 Task: Look for space in Chicago Heights, United States from 8th August, 2023 to 15th August, 2023 for 9 adults in price range Rs.10000 to Rs.14000. Place can be shared room with 5 bedrooms having 9 beds and 5 bathrooms. Property type can be house, flat, guest house. Amenities needed are: wifi, TV, free parkinig on premises, gym, breakfast. Booking option can be shelf check-in. Required host language is English.
Action: Mouse moved to (412, 90)
Screenshot: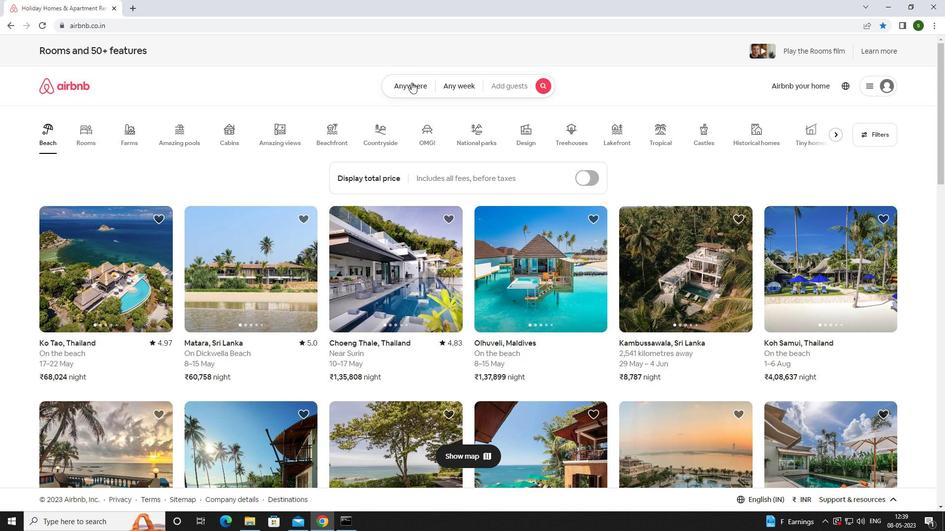 
Action: Mouse pressed left at (412, 90)
Screenshot: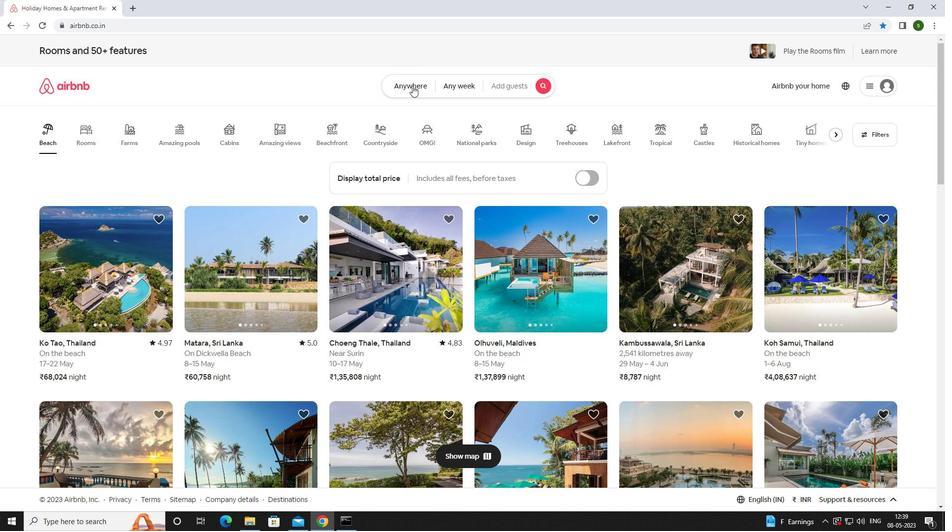 
Action: Mouse moved to (322, 124)
Screenshot: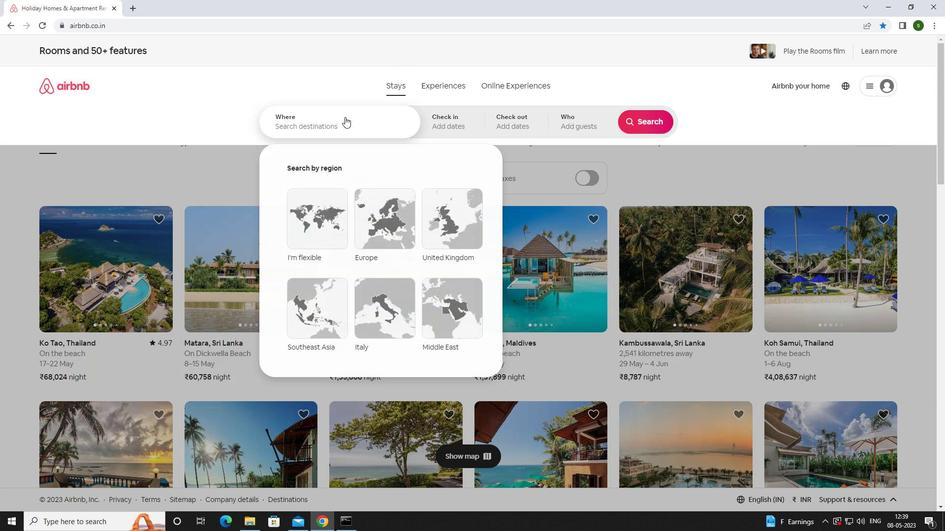 
Action: Mouse pressed left at (322, 124)
Screenshot: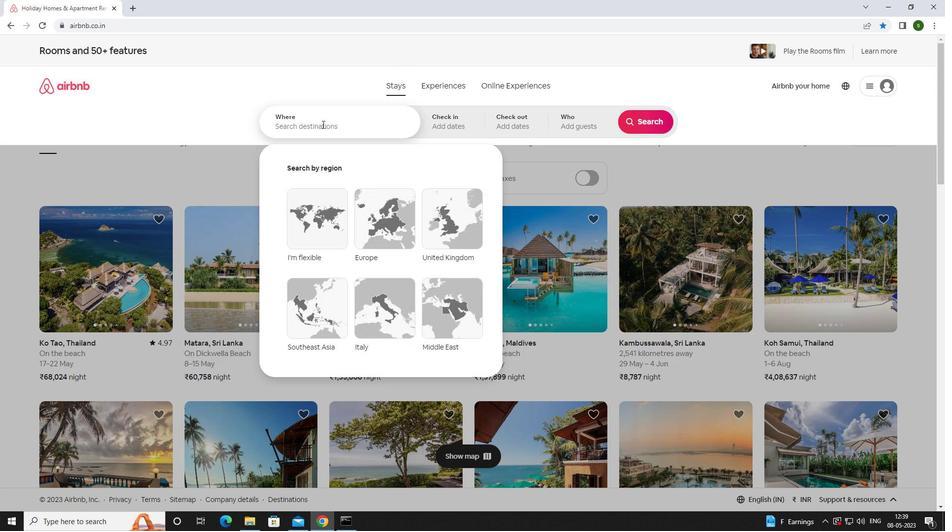 
Action: Key pressed <Key.caps_lock>c<Key.caps_lock>hicago<Key.space><Key.caps_lock>h<Key.caps_lock>eights,<Key.space><Key.caps_lock>u<Key.caps_lock>nited<Key.space><Key.caps_lock>s<Key.caps_lock>tates<Key.enter>
Screenshot: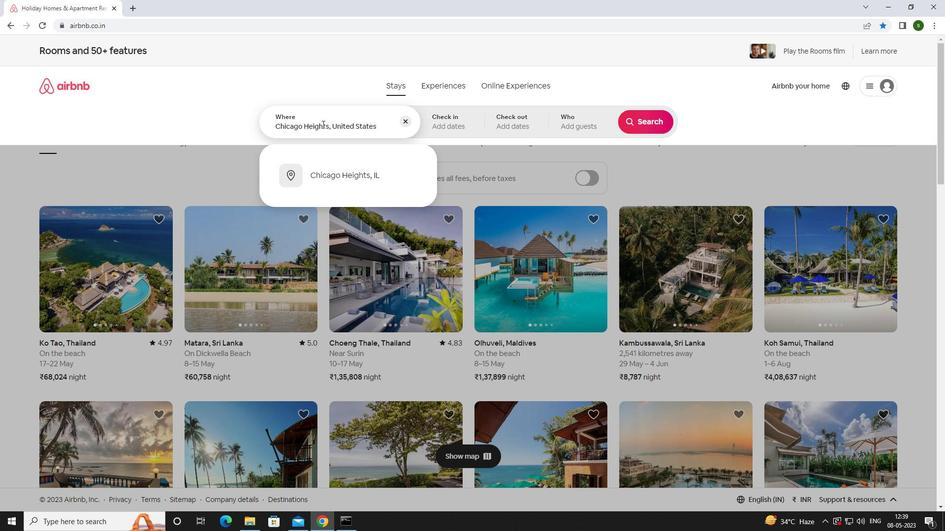 
Action: Mouse moved to (639, 199)
Screenshot: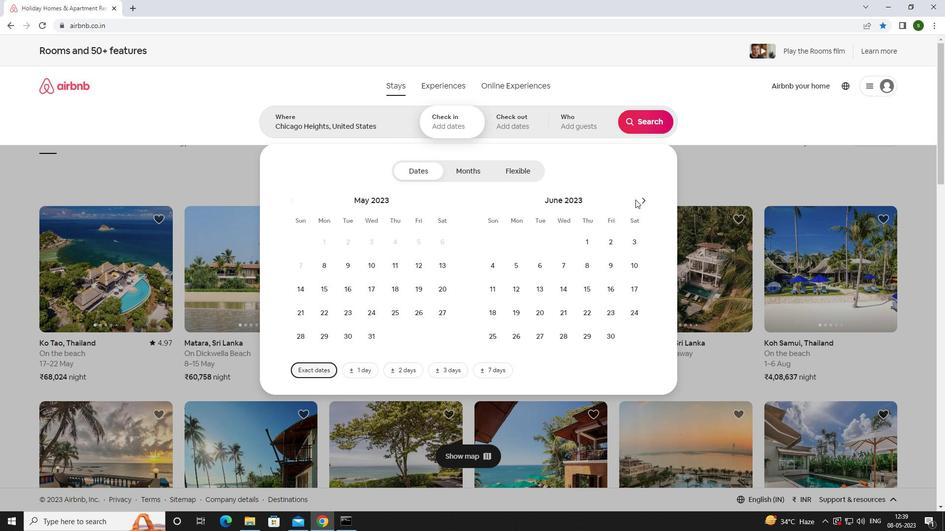 
Action: Mouse pressed left at (639, 199)
Screenshot: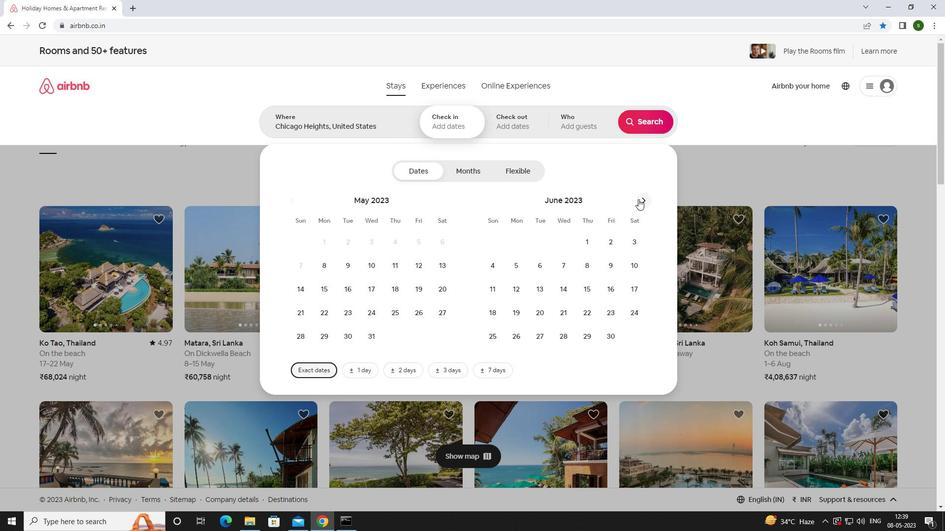 
Action: Mouse pressed left at (639, 199)
Screenshot: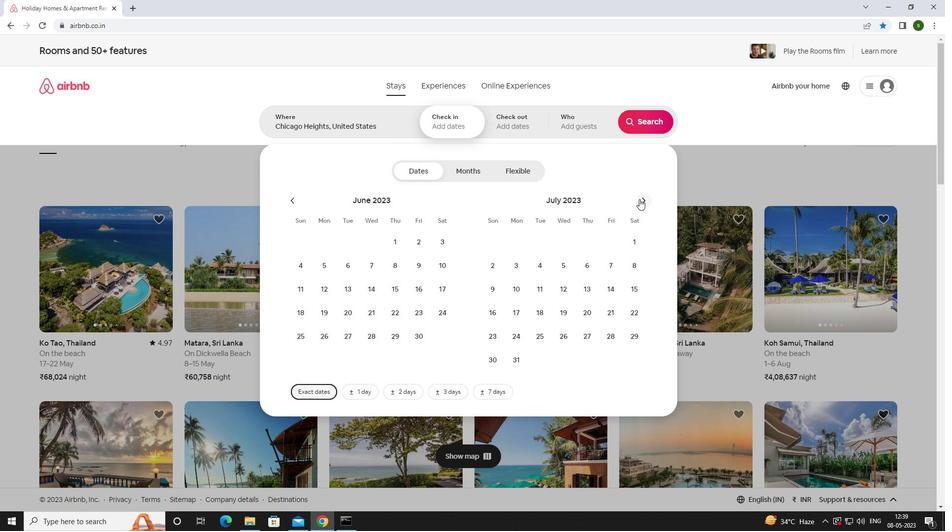 
Action: Mouse moved to (545, 265)
Screenshot: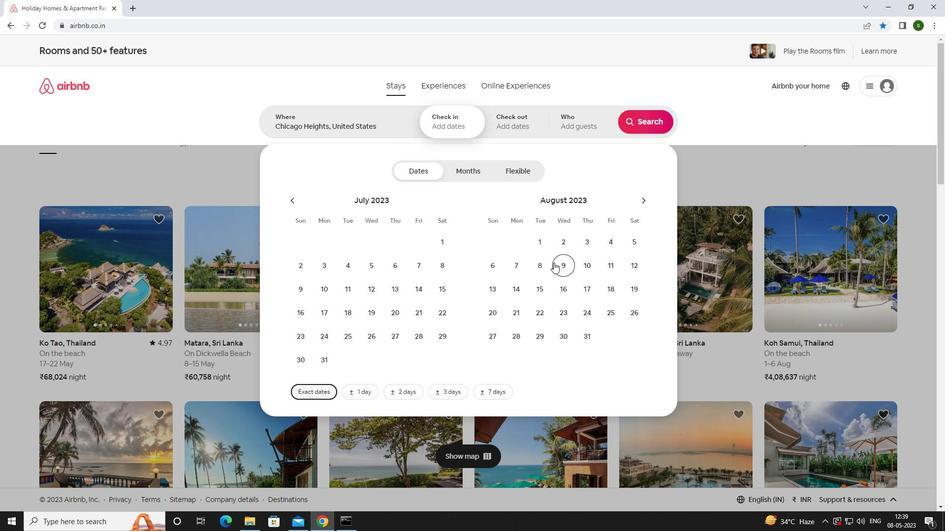 
Action: Mouse pressed left at (545, 265)
Screenshot: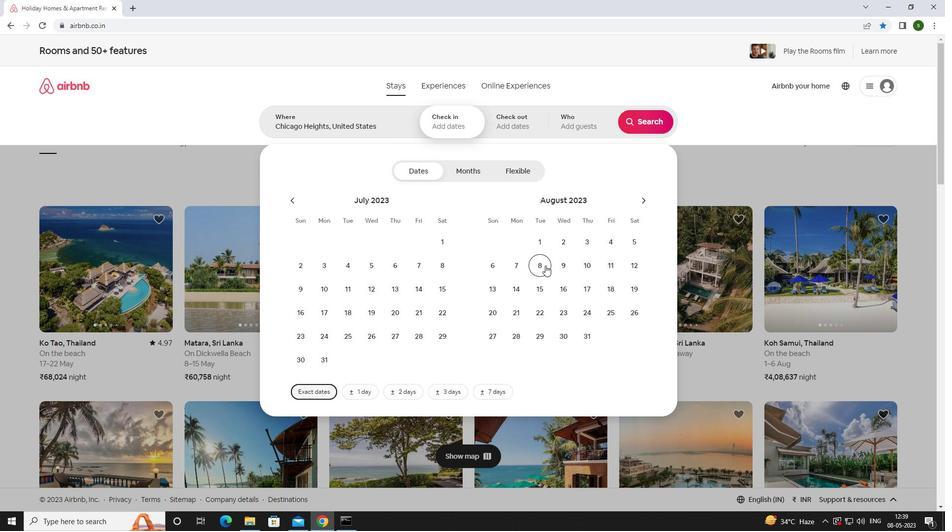 
Action: Mouse moved to (545, 284)
Screenshot: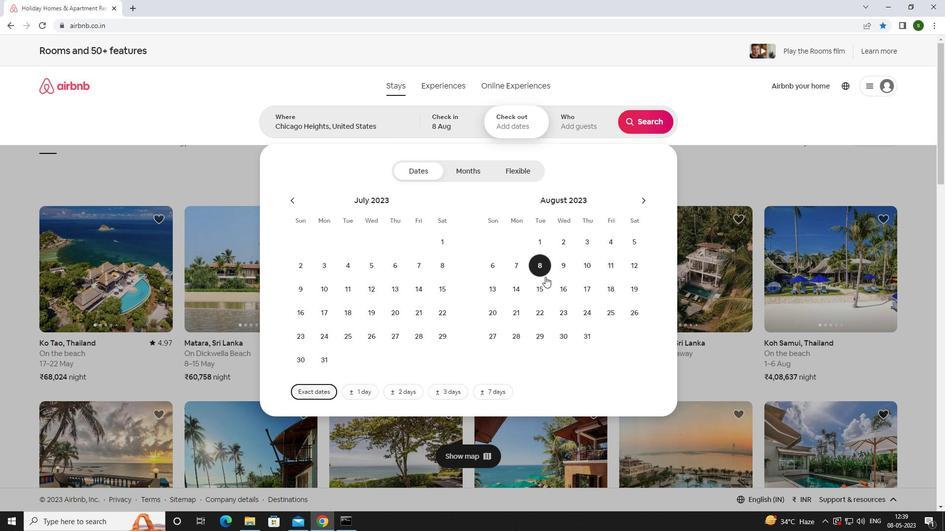 
Action: Mouse pressed left at (545, 284)
Screenshot: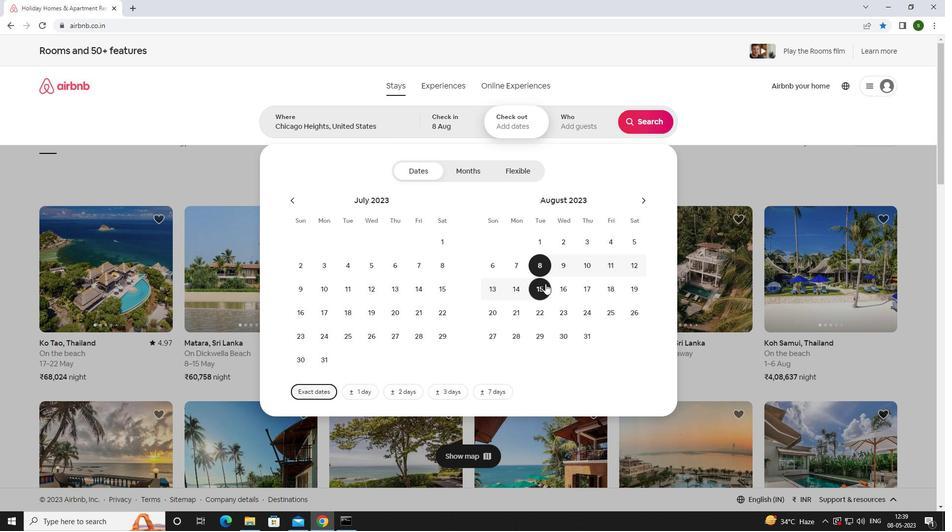 
Action: Mouse moved to (574, 124)
Screenshot: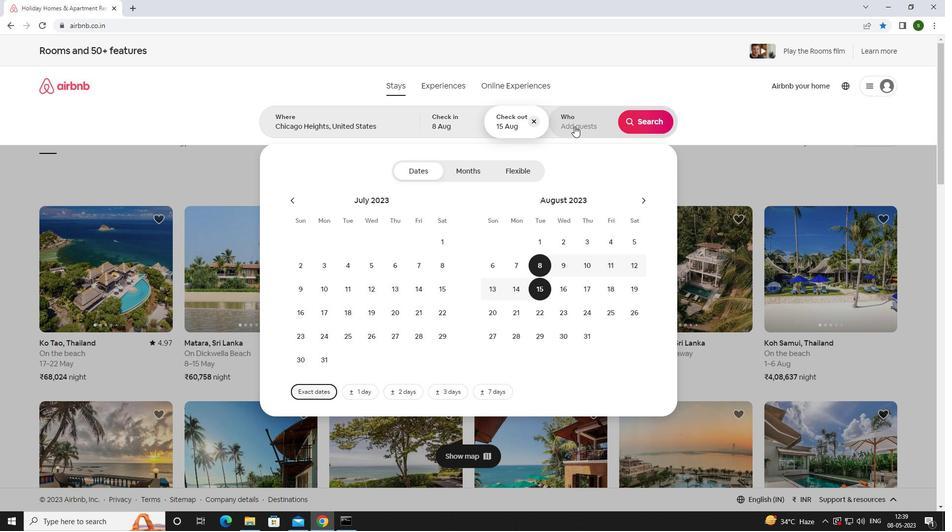 
Action: Mouse pressed left at (574, 124)
Screenshot: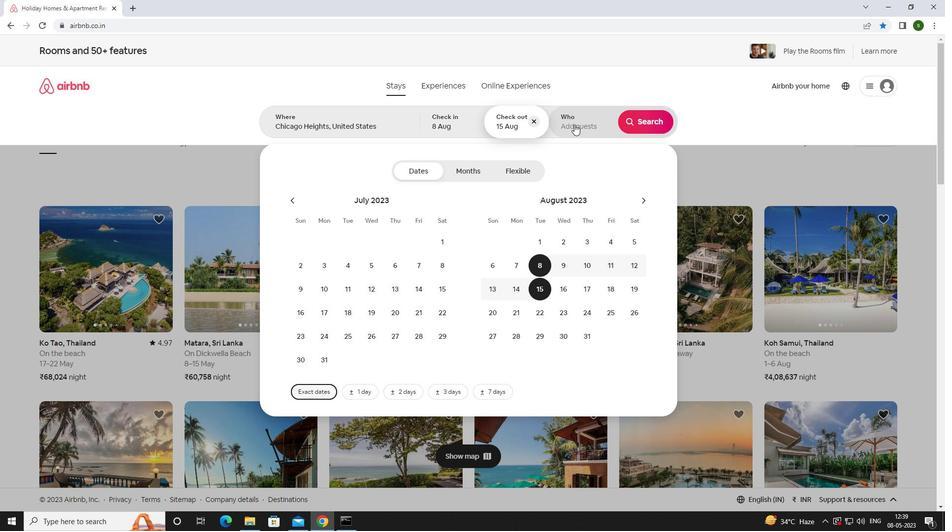
Action: Mouse moved to (648, 174)
Screenshot: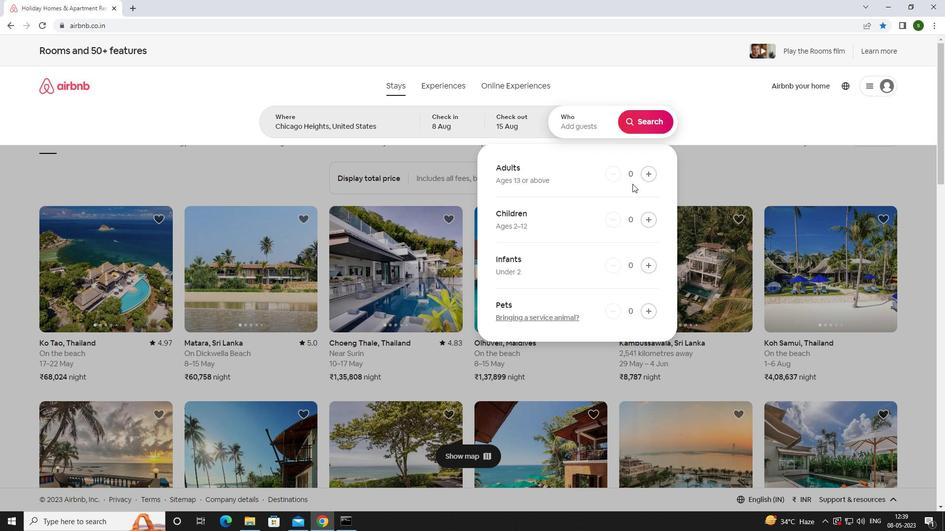 
Action: Mouse pressed left at (648, 174)
Screenshot: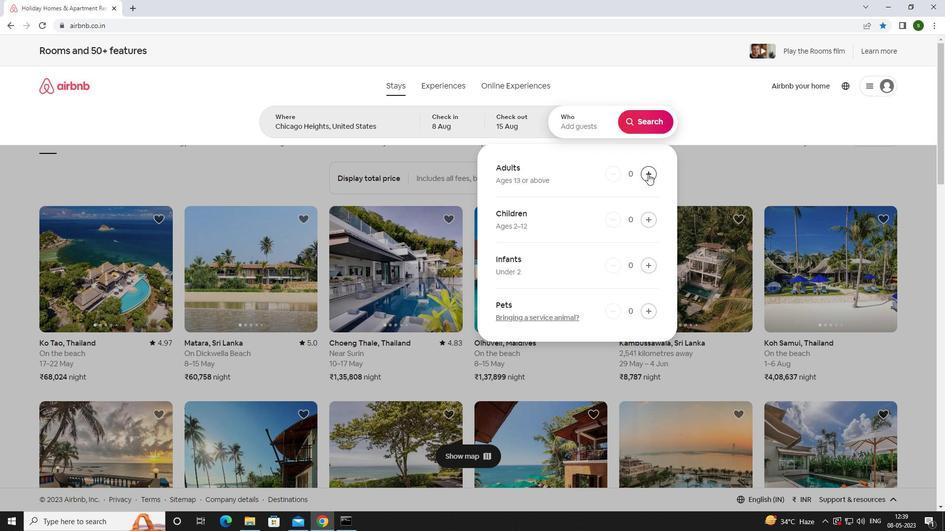 
Action: Mouse pressed left at (648, 174)
Screenshot: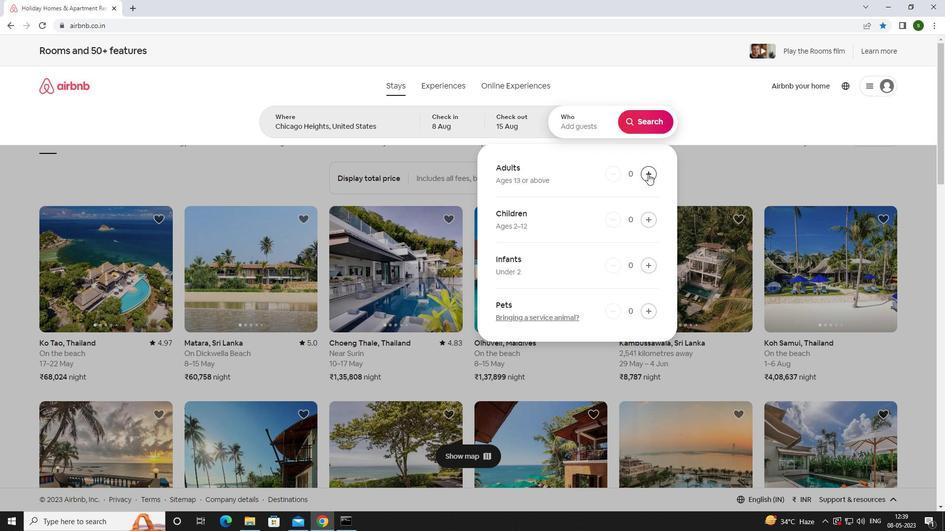 
Action: Mouse pressed left at (648, 174)
Screenshot: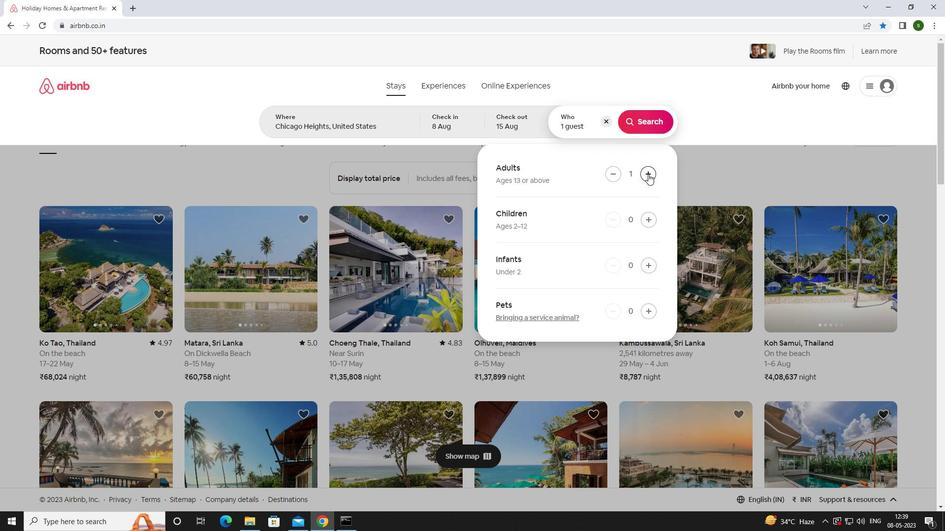 
Action: Mouse pressed left at (648, 174)
Screenshot: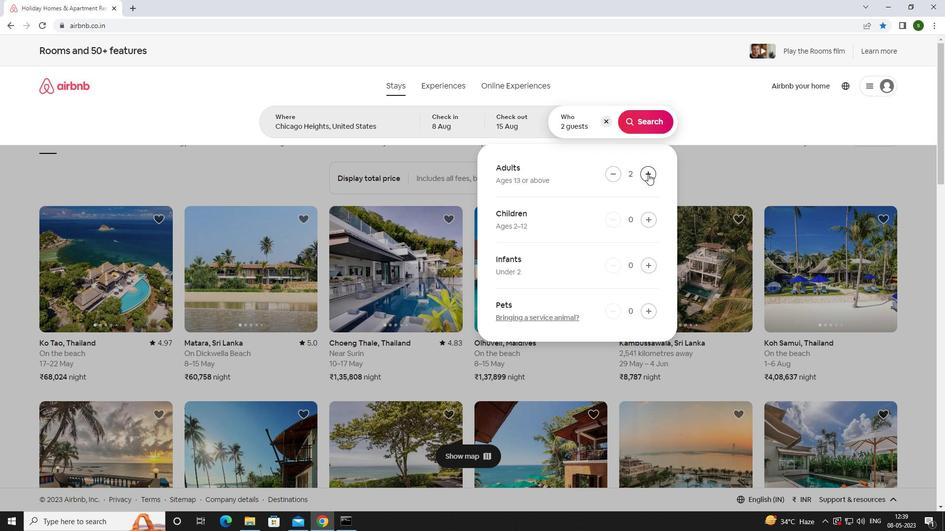 
Action: Mouse pressed left at (648, 174)
Screenshot: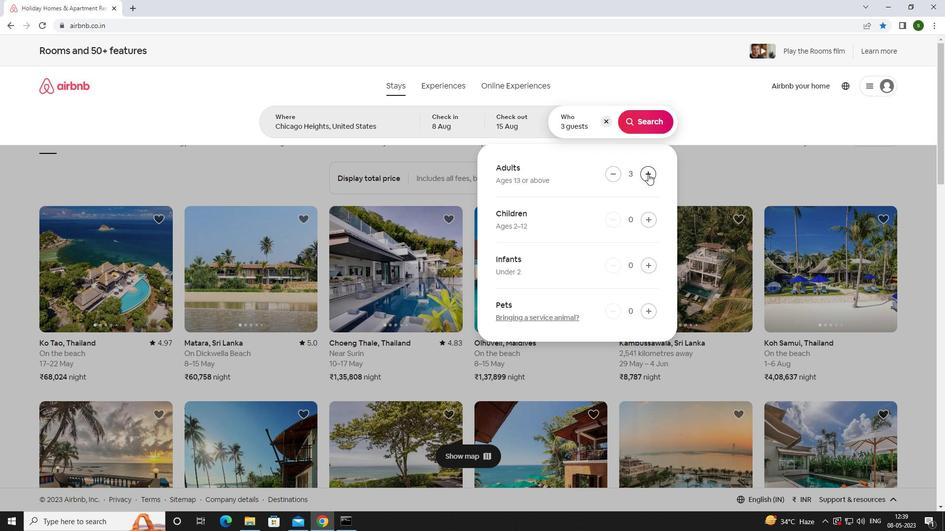 
Action: Mouse pressed left at (648, 174)
Screenshot: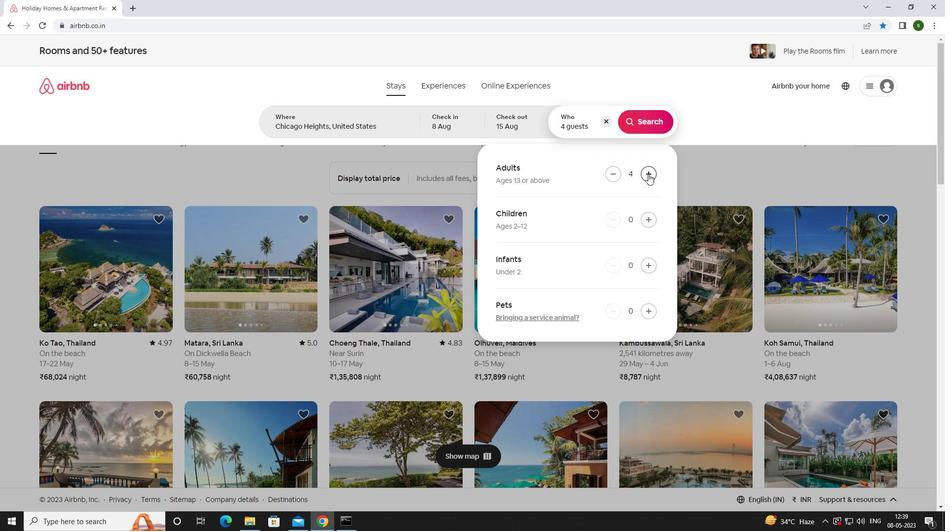 
Action: Mouse pressed left at (648, 174)
Screenshot: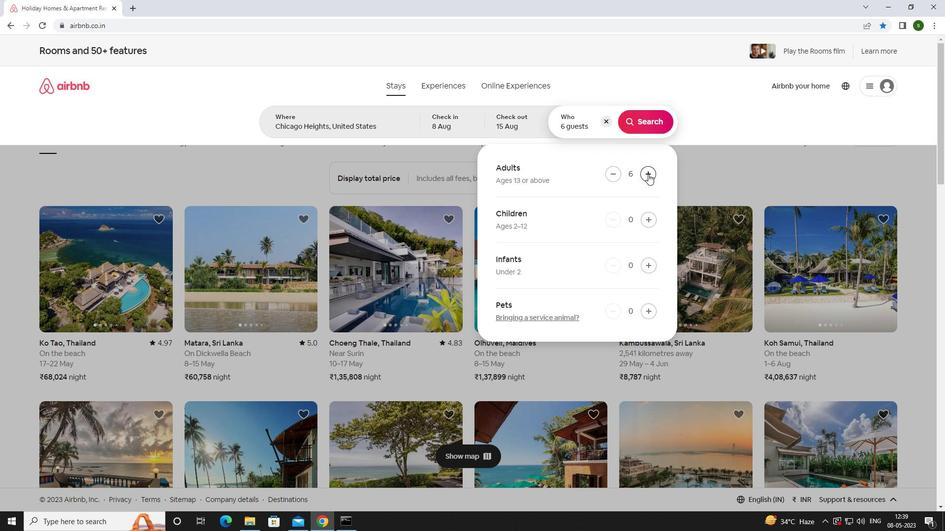 
Action: Mouse pressed left at (648, 174)
Screenshot: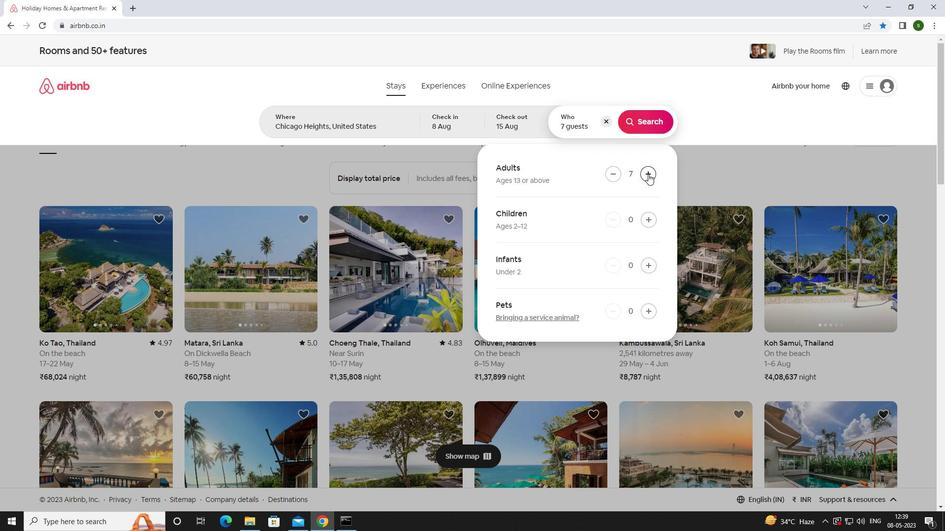 
Action: Mouse pressed left at (648, 174)
Screenshot: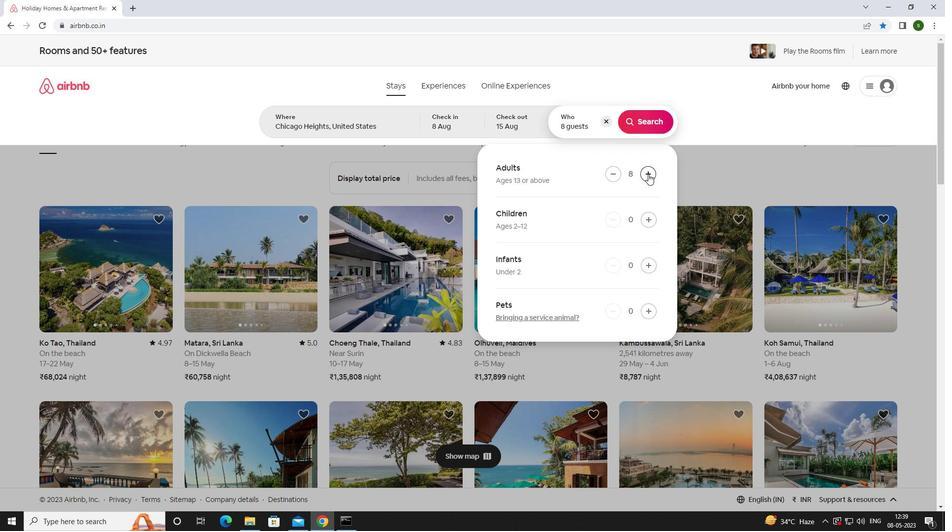 
Action: Mouse moved to (645, 125)
Screenshot: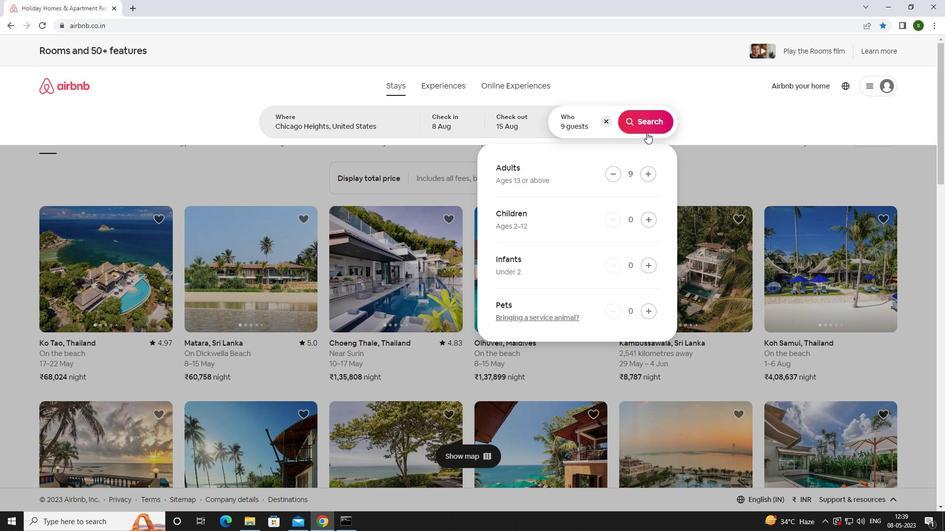 
Action: Mouse pressed left at (645, 125)
Screenshot: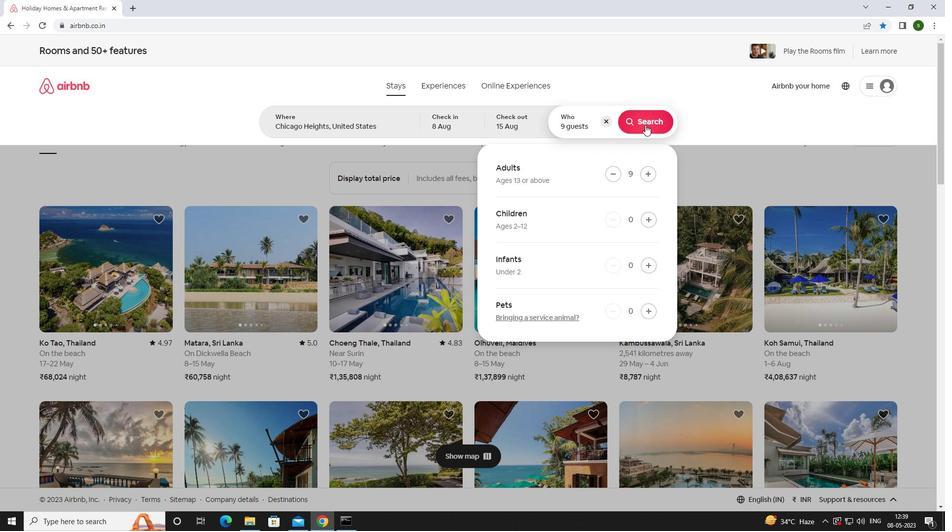 
Action: Mouse moved to (894, 100)
Screenshot: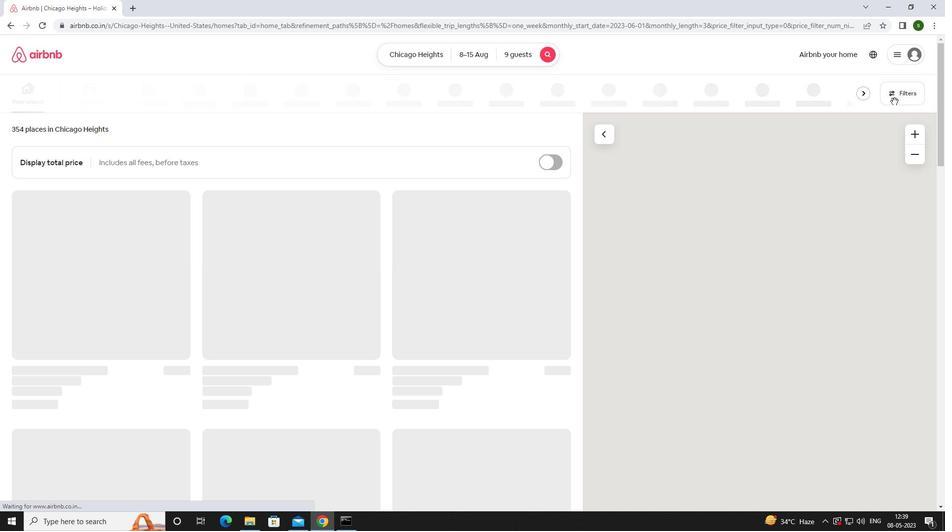 
Action: Mouse pressed left at (894, 100)
Screenshot: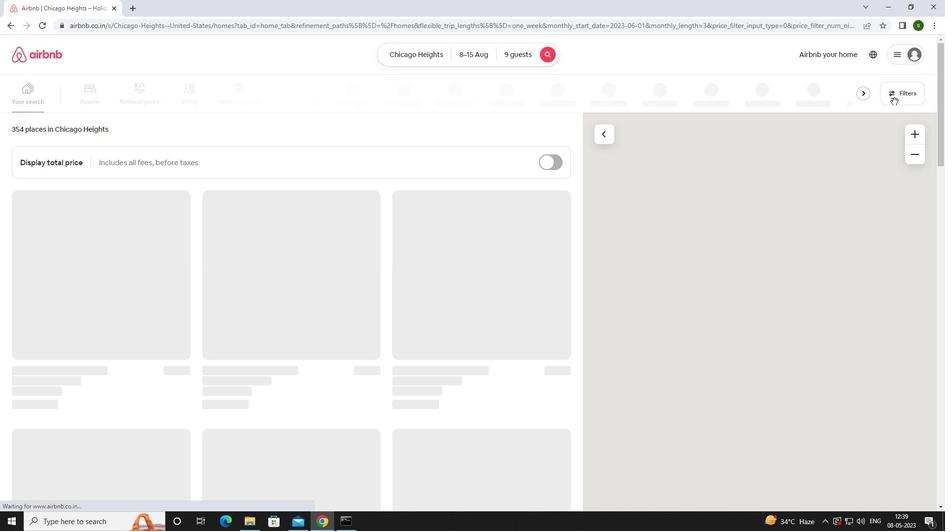 
Action: Mouse moved to (399, 333)
Screenshot: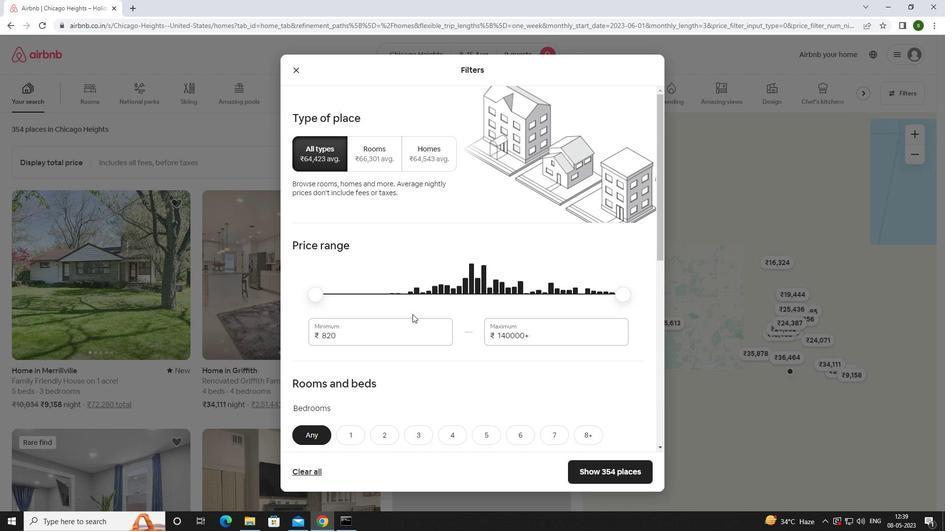 
Action: Mouse pressed left at (399, 333)
Screenshot: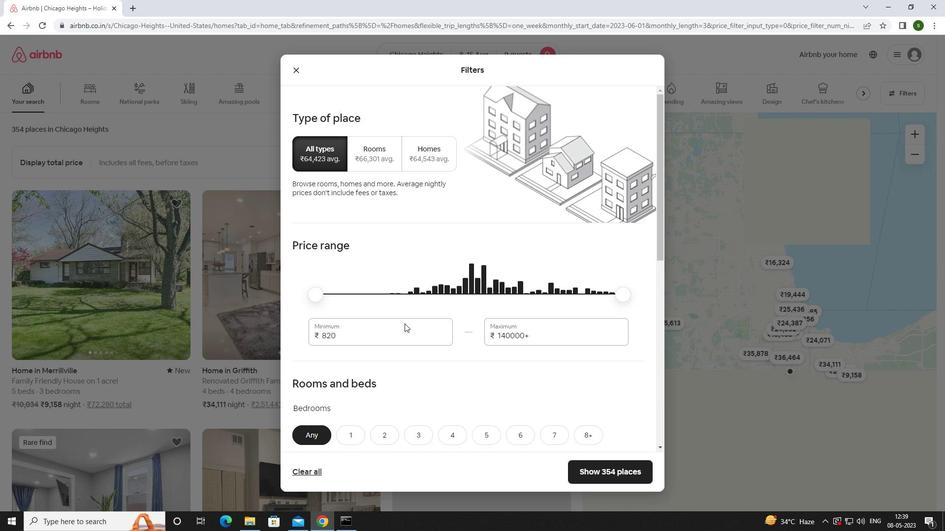 
Action: Key pressed <Key.backspace><Key.backspace><Key.backspace><Key.backspace>10000
Screenshot: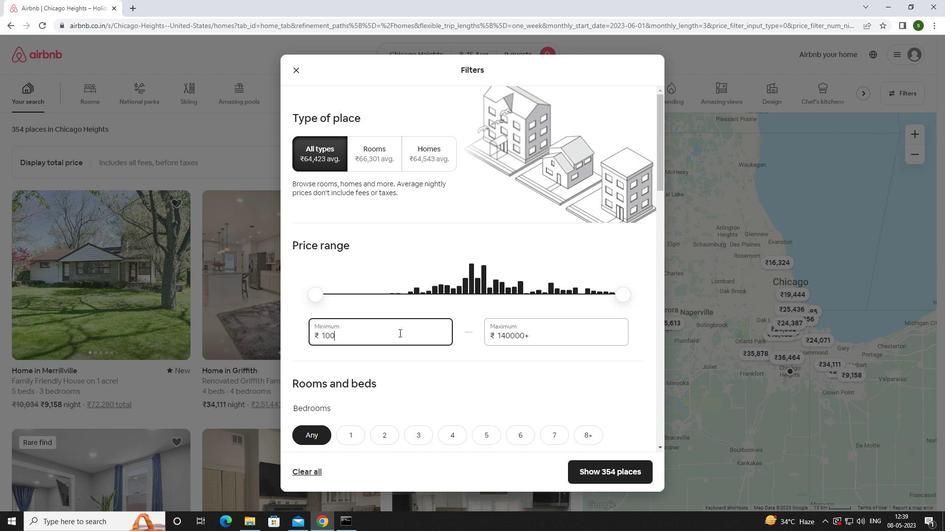 
Action: Mouse moved to (547, 340)
Screenshot: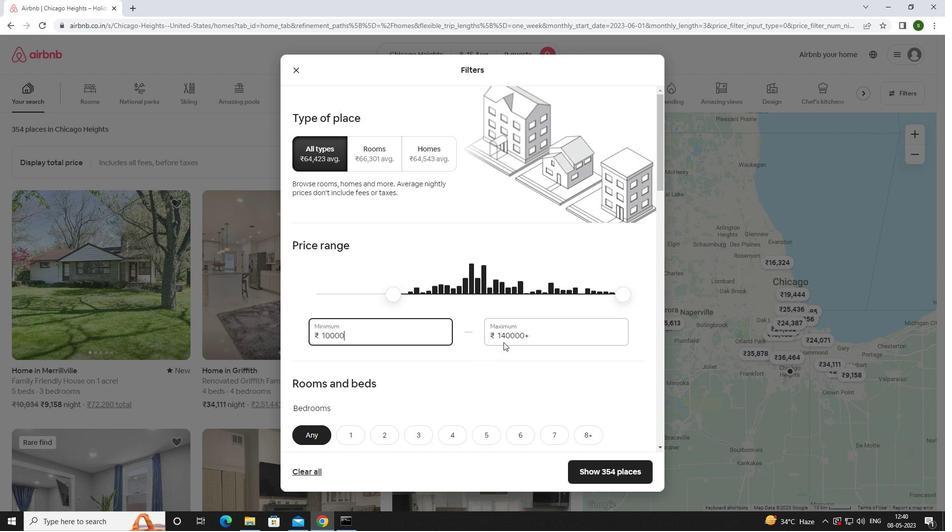 
Action: Mouse pressed left at (547, 340)
Screenshot: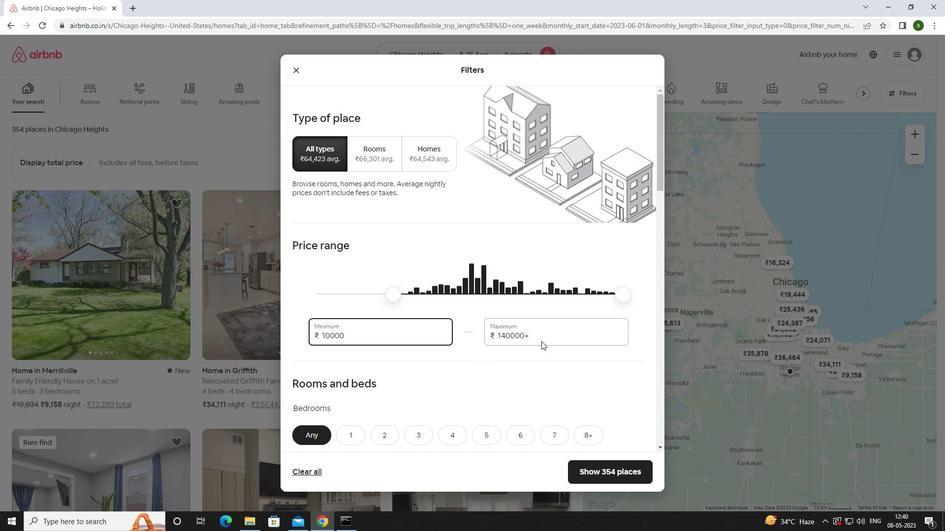 
Action: Key pressed <Key.backspace><Key.backspace><Key.backspace><Key.backspace><Key.backspace><Key.backspace><Key.backspace><Key.backspace><Key.backspace><Key.backspace><Key.backspace>14000
Screenshot: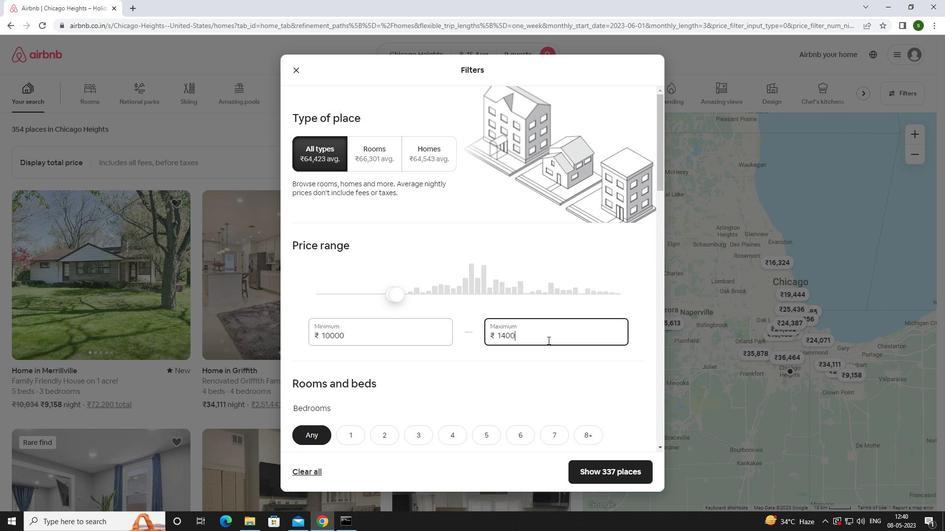 
Action: Mouse moved to (425, 330)
Screenshot: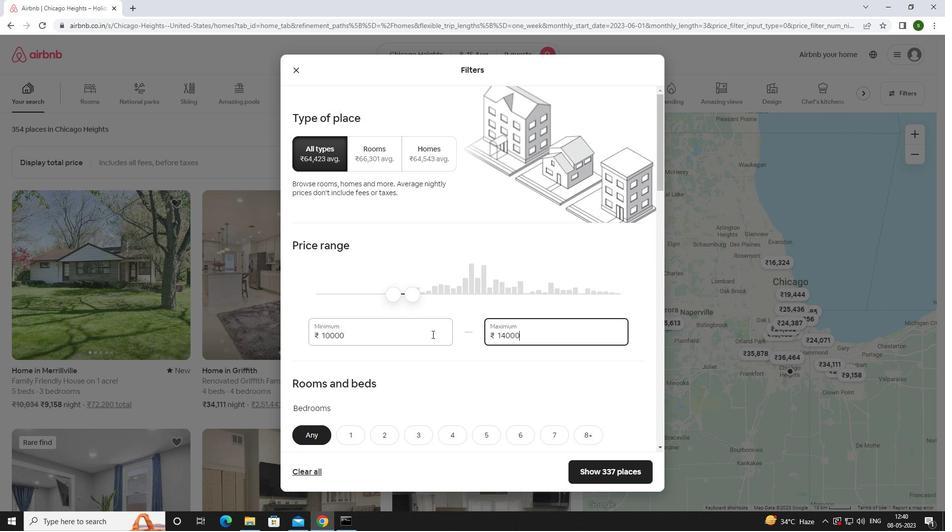 
Action: Mouse scrolled (425, 329) with delta (0, 0)
Screenshot: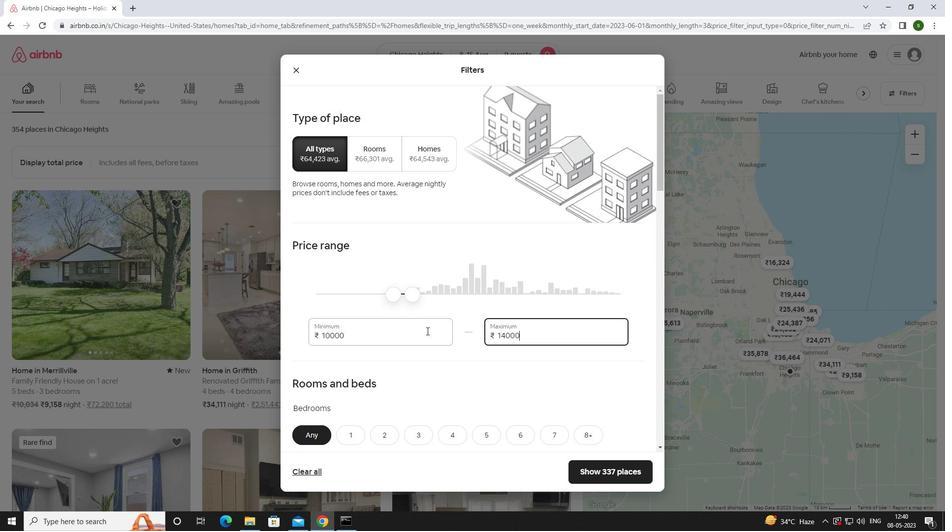
Action: Mouse scrolled (425, 329) with delta (0, 0)
Screenshot: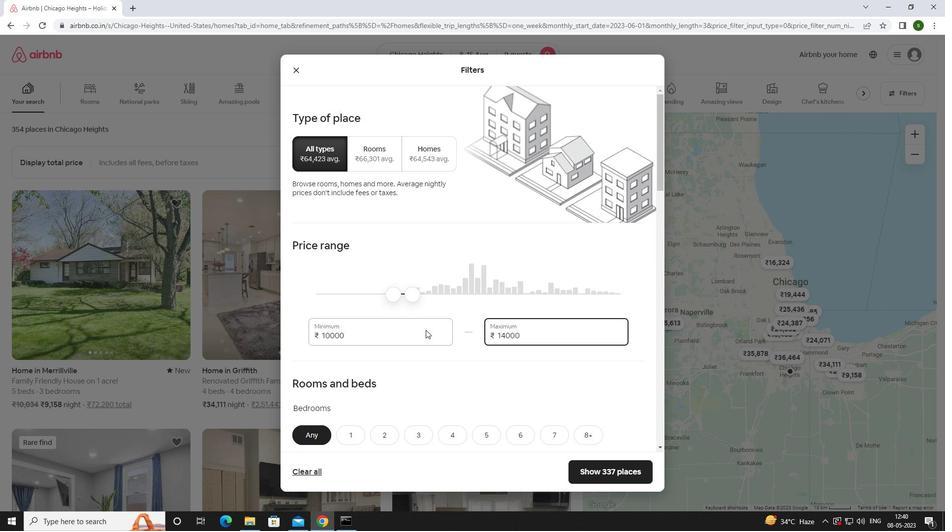 
Action: Mouse scrolled (425, 329) with delta (0, 0)
Screenshot: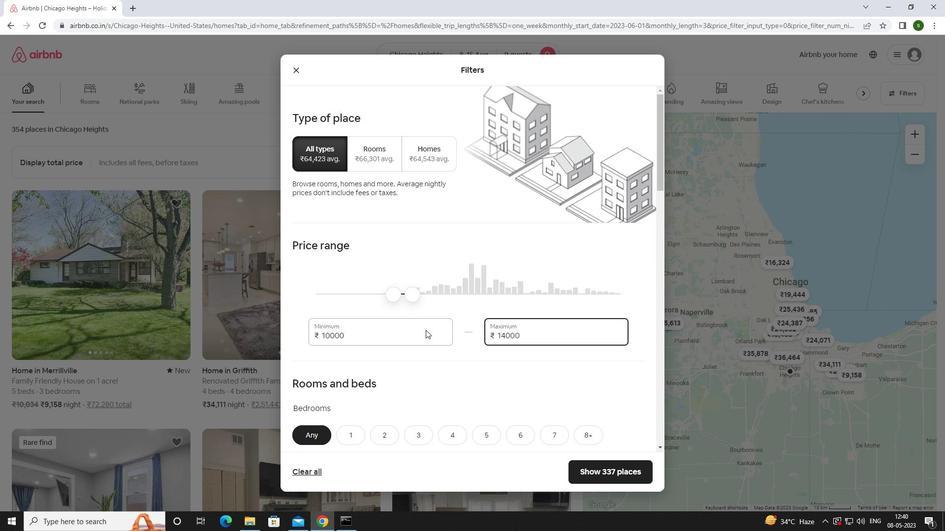 
Action: Mouse scrolled (425, 329) with delta (0, 0)
Screenshot: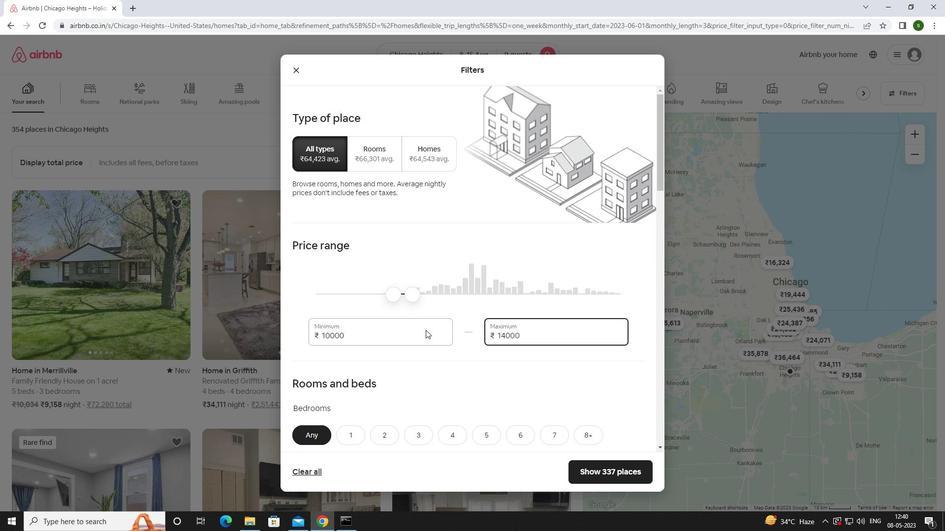 
Action: Mouse moved to (479, 243)
Screenshot: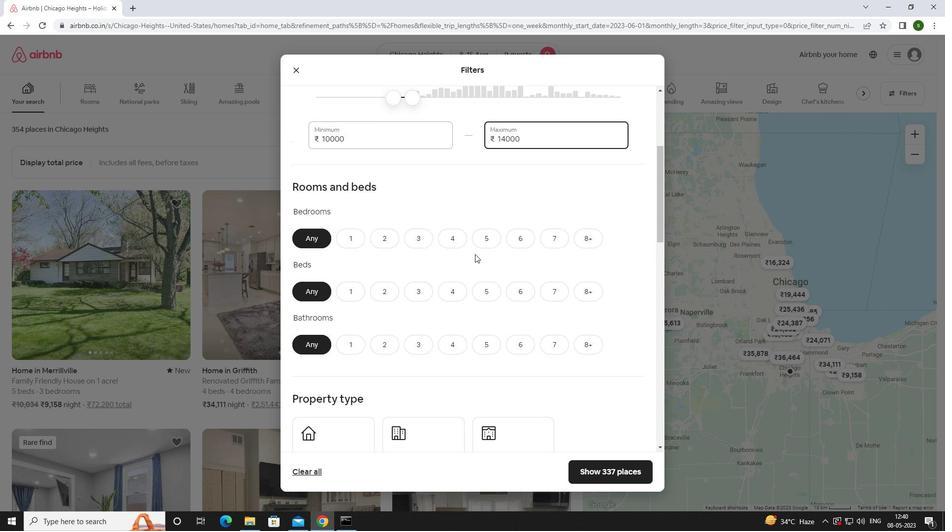 
Action: Mouse pressed left at (479, 243)
Screenshot: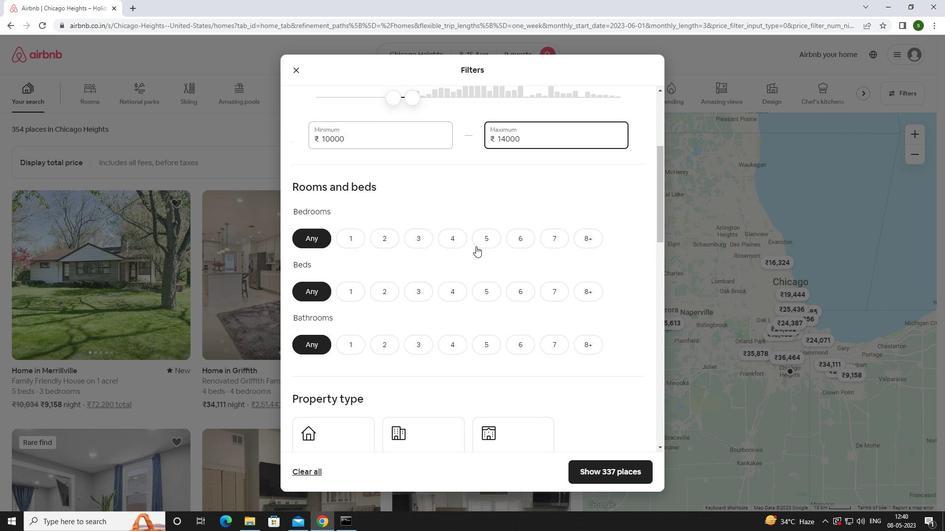 
Action: Mouse moved to (585, 283)
Screenshot: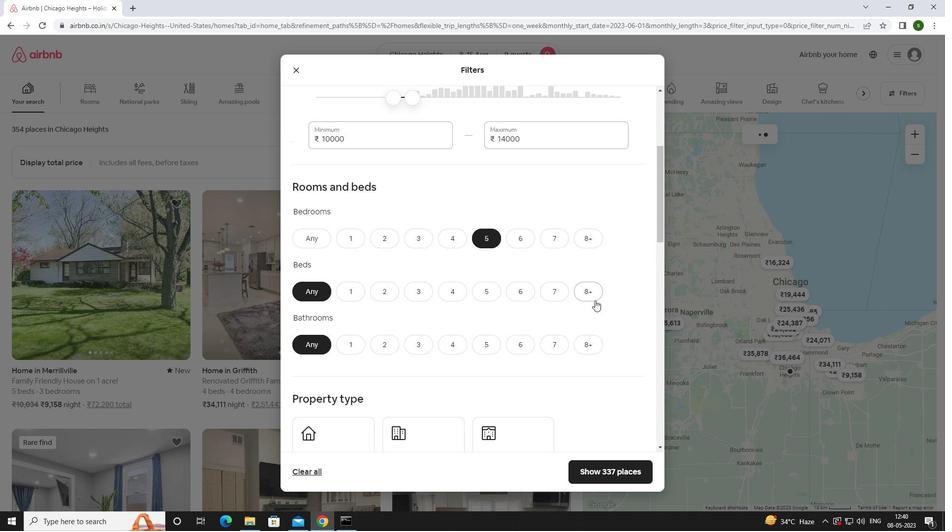 
Action: Mouse pressed left at (585, 283)
Screenshot: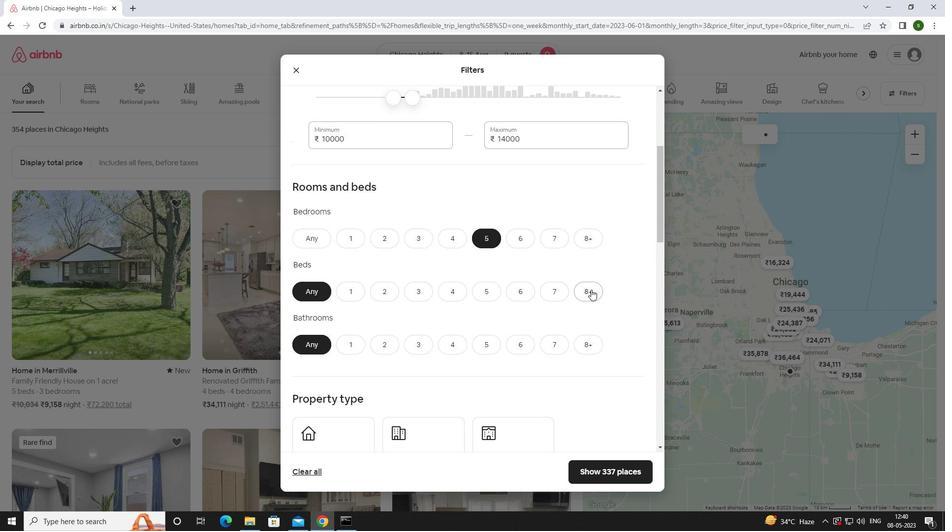 
Action: Mouse moved to (483, 341)
Screenshot: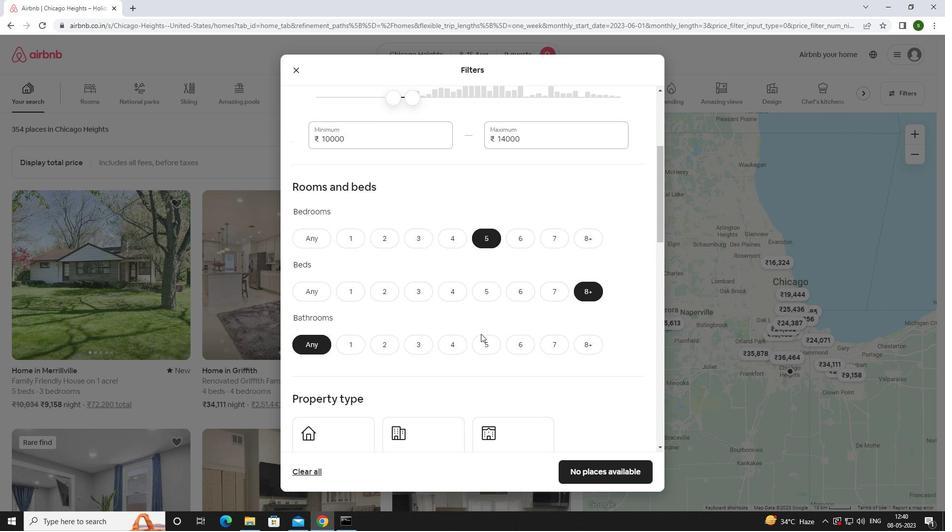 
Action: Mouse pressed left at (483, 341)
Screenshot: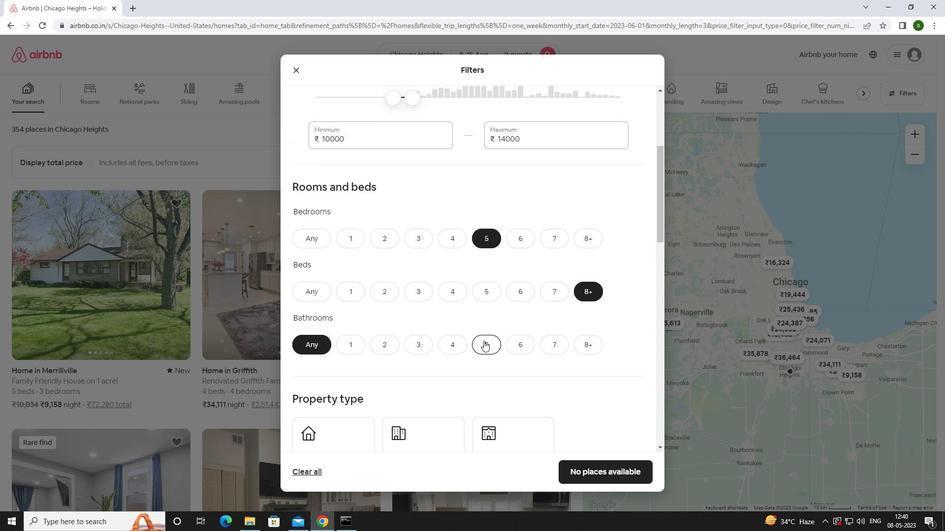 
Action: Mouse moved to (483, 341)
Screenshot: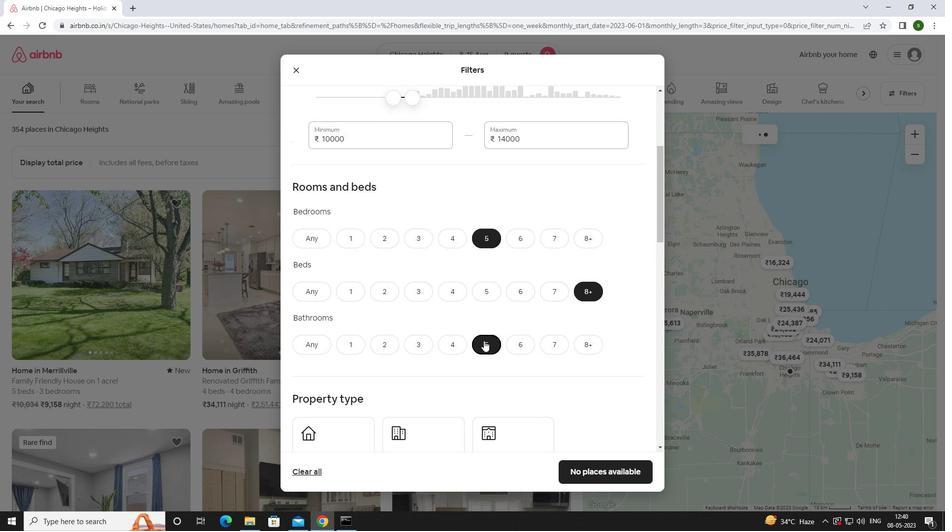 
Action: Mouse scrolled (483, 340) with delta (0, 0)
Screenshot: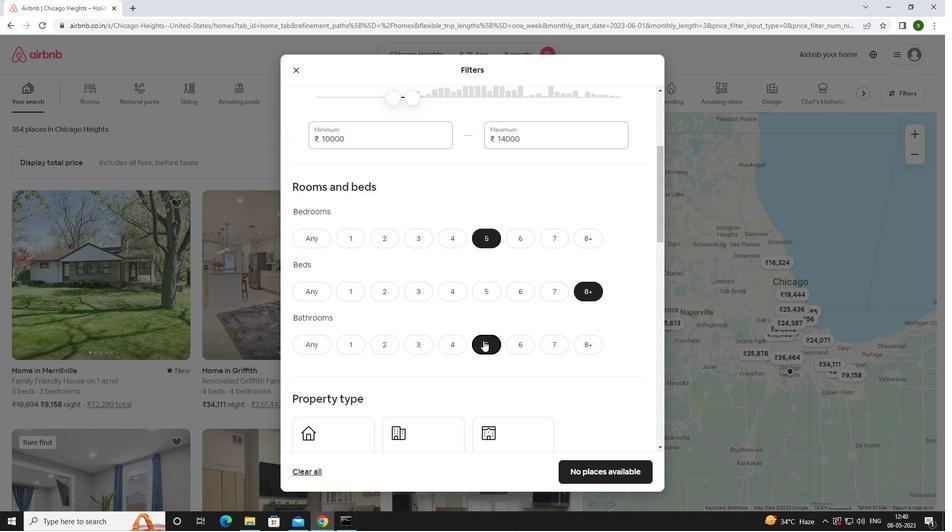 
Action: Mouse scrolled (483, 340) with delta (0, 0)
Screenshot: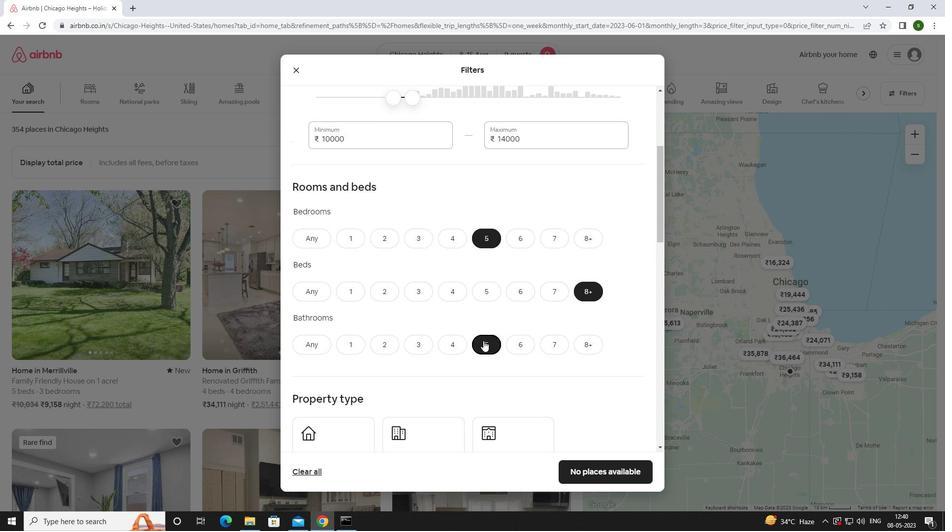 
Action: Mouse scrolled (483, 340) with delta (0, 0)
Screenshot: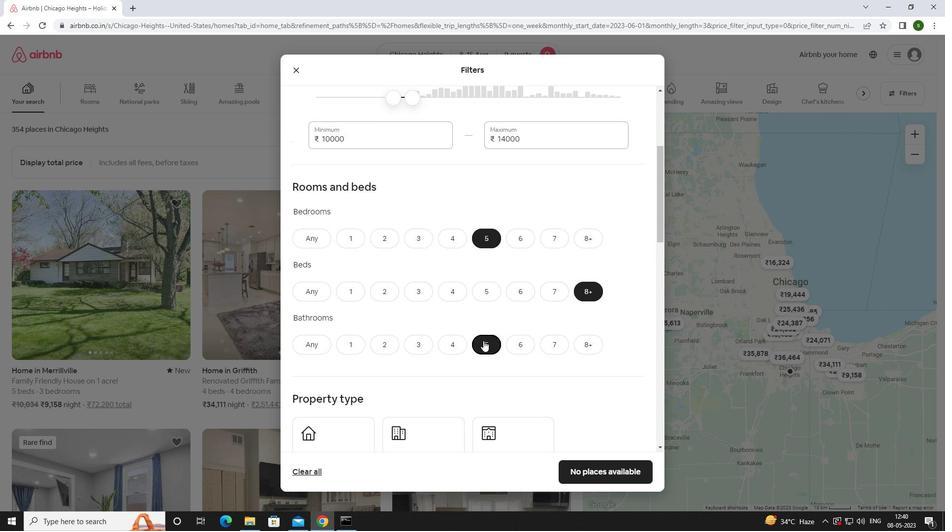 
Action: Mouse moved to (327, 318)
Screenshot: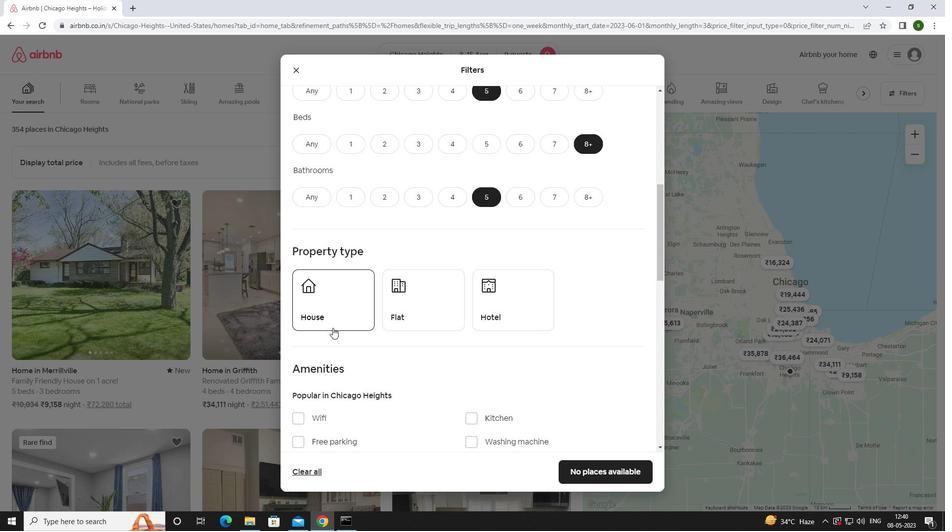 
Action: Mouse pressed left at (327, 318)
Screenshot: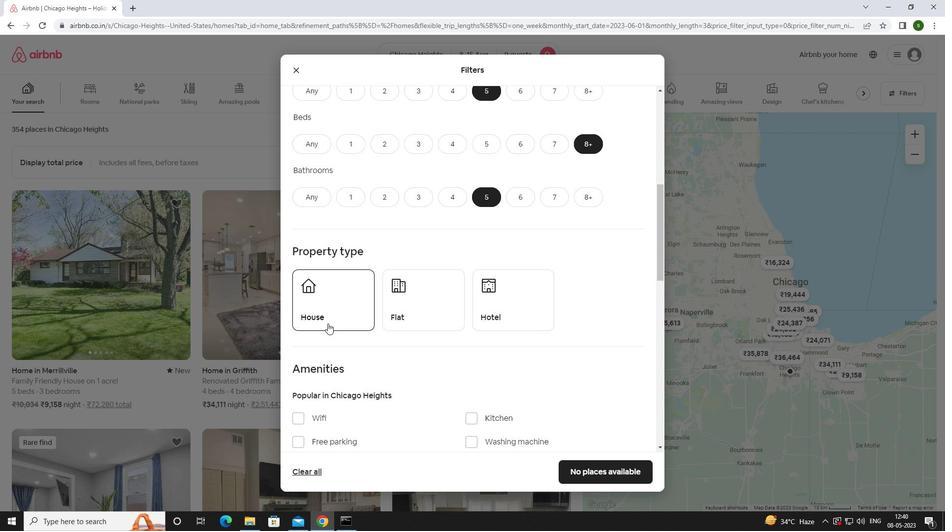 
Action: Mouse moved to (420, 312)
Screenshot: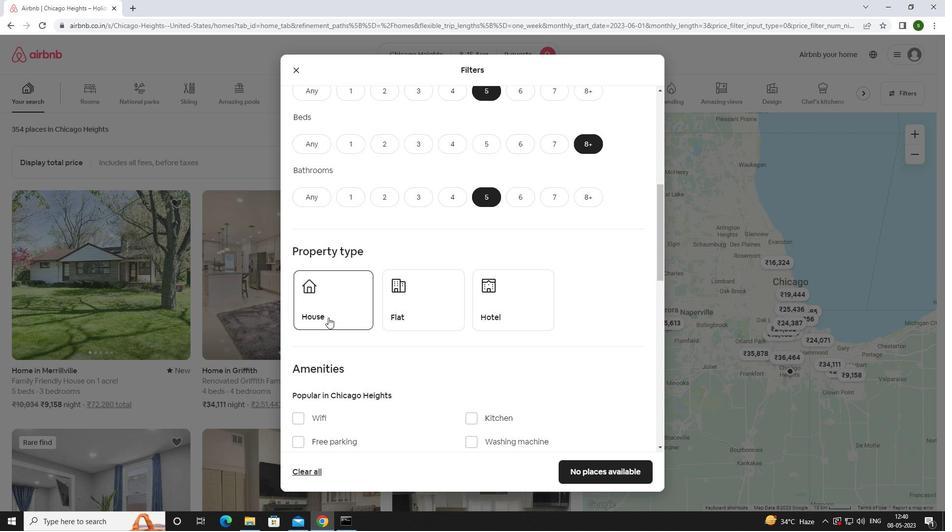 
Action: Mouse pressed left at (420, 312)
Screenshot: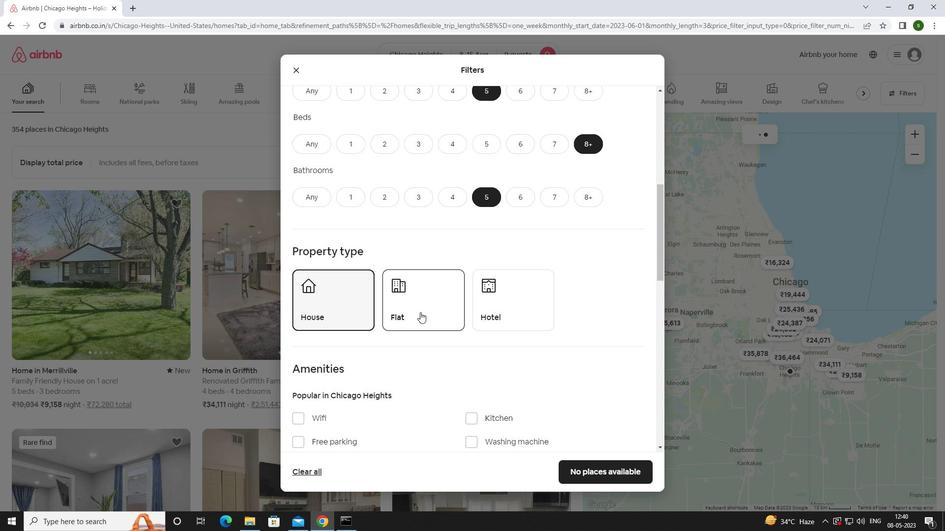 
Action: Mouse scrolled (420, 312) with delta (0, 0)
Screenshot: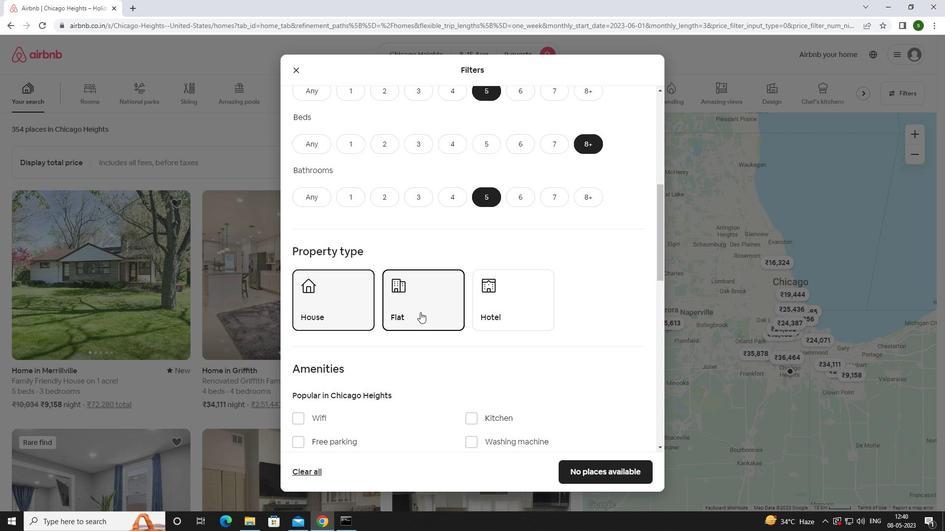 
Action: Mouse scrolled (420, 312) with delta (0, 0)
Screenshot: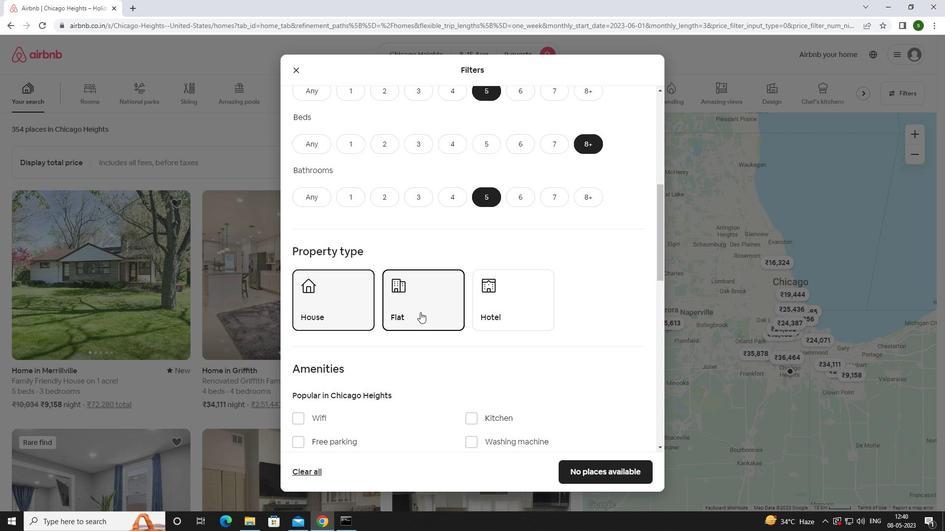 
Action: Mouse moved to (316, 322)
Screenshot: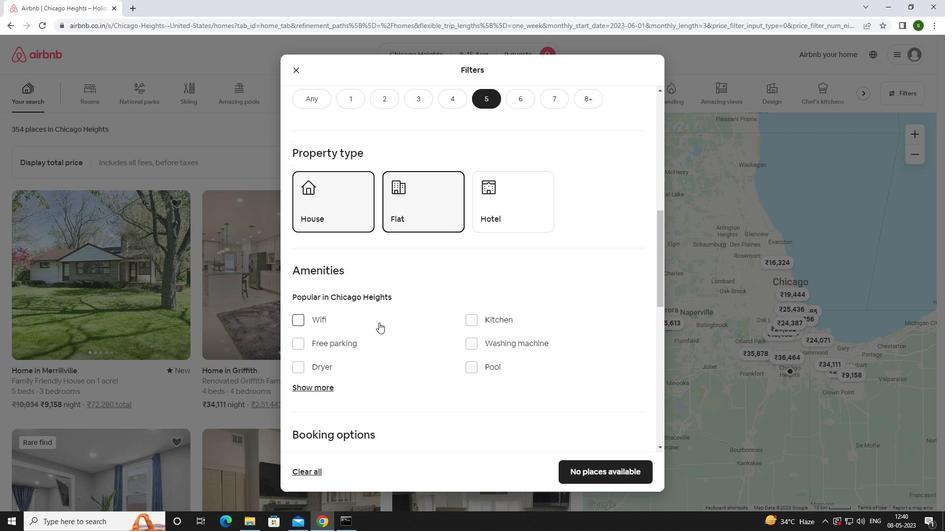 
Action: Mouse pressed left at (316, 322)
Screenshot: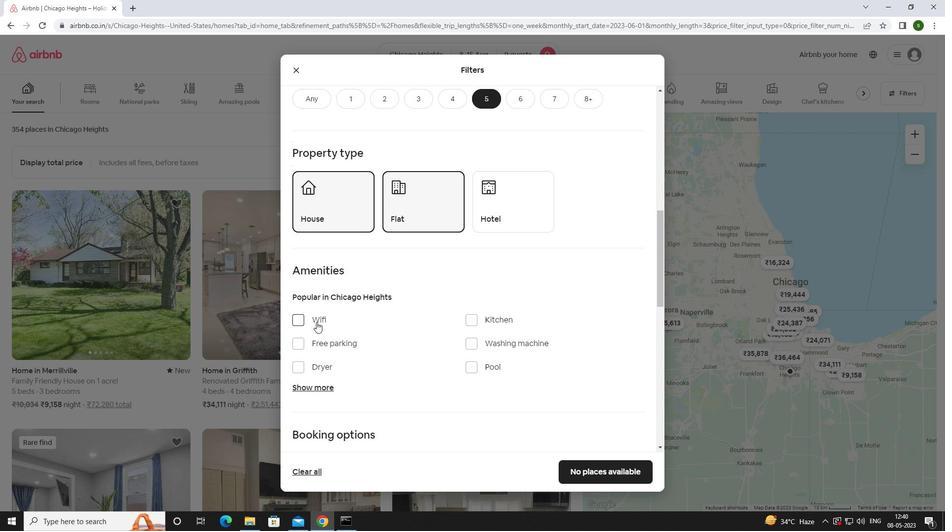 
Action: Mouse moved to (317, 346)
Screenshot: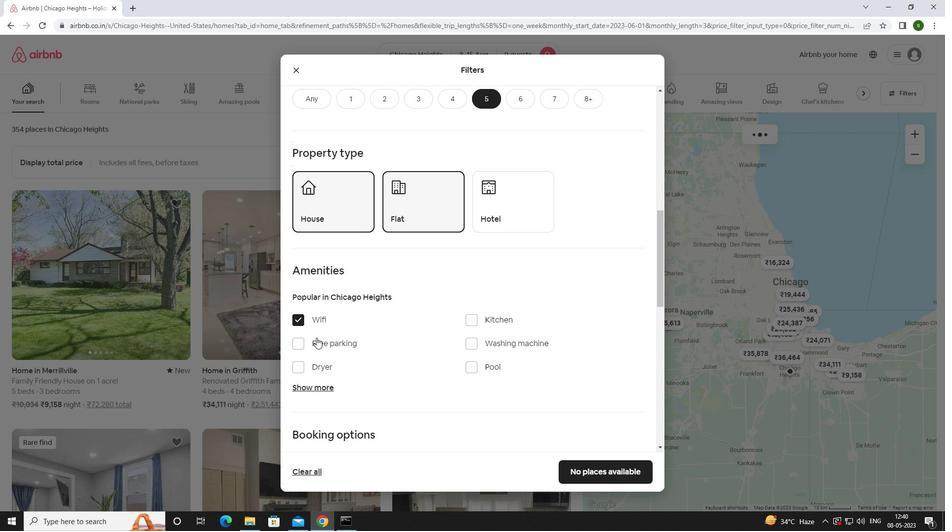 
Action: Mouse pressed left at (317, 346)
Screenshot: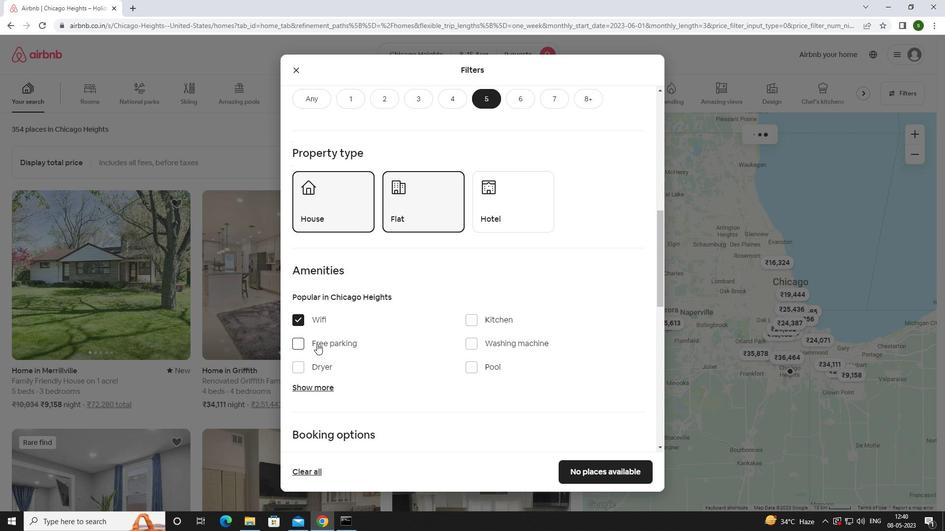 
Action: Mouse moved to (313, 386)
Screenshot: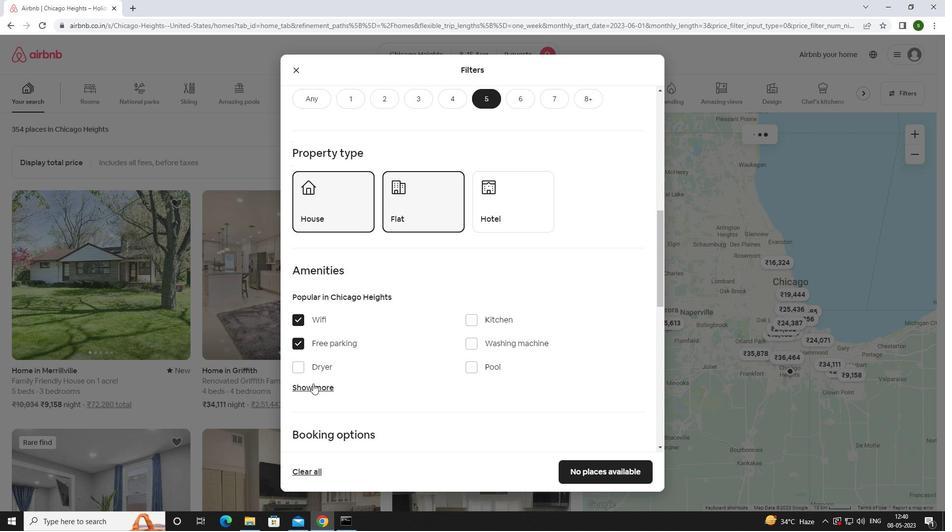 
Action: Mouse pressed left at (313, 386)
Screenshot: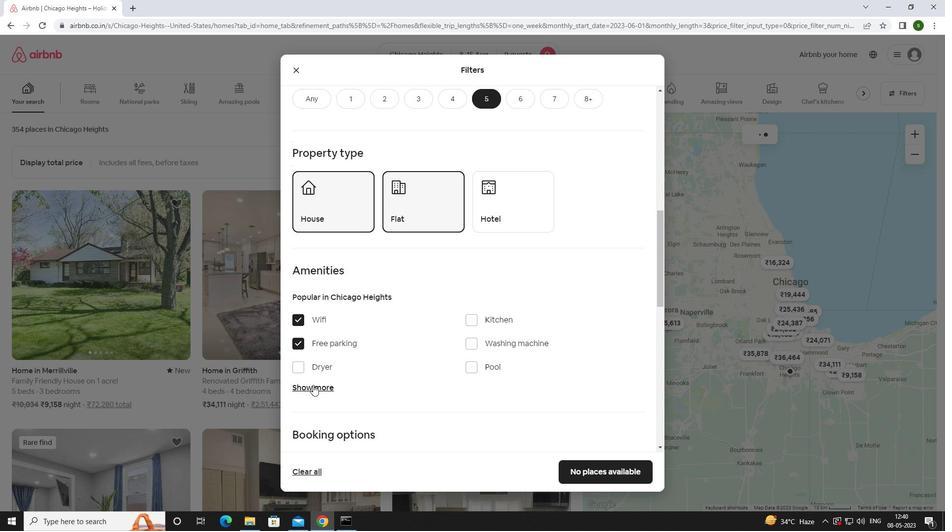 
Action: Mouse moved to (382, 356)
Screenshot: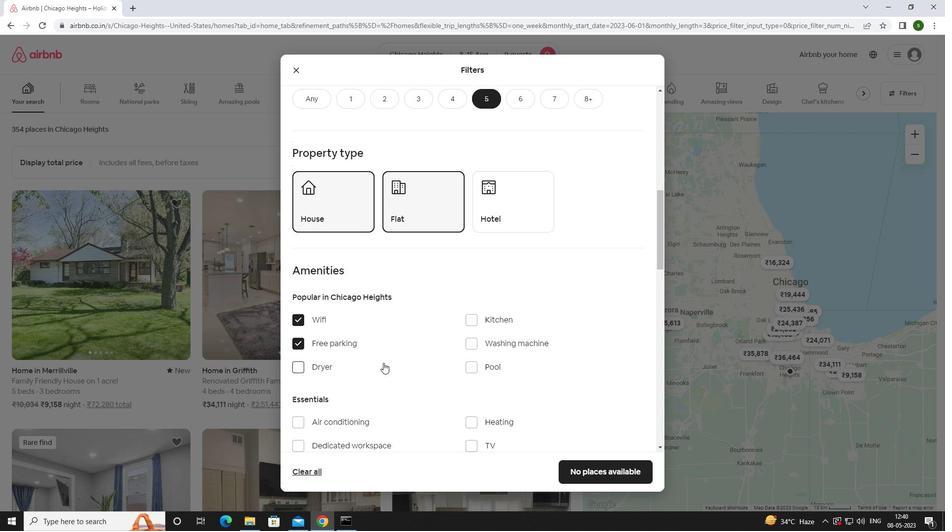 
Action: Mouse scrolled (382, 356) with delta (0, 0)
Screenshot: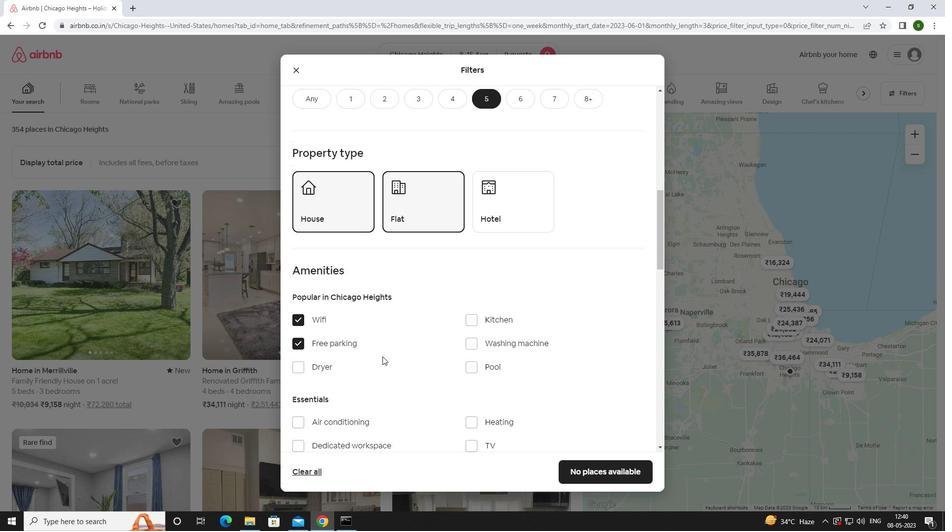 
Action: Mouse scrolled (382, 356) with delta (0, 0)
Screenshot: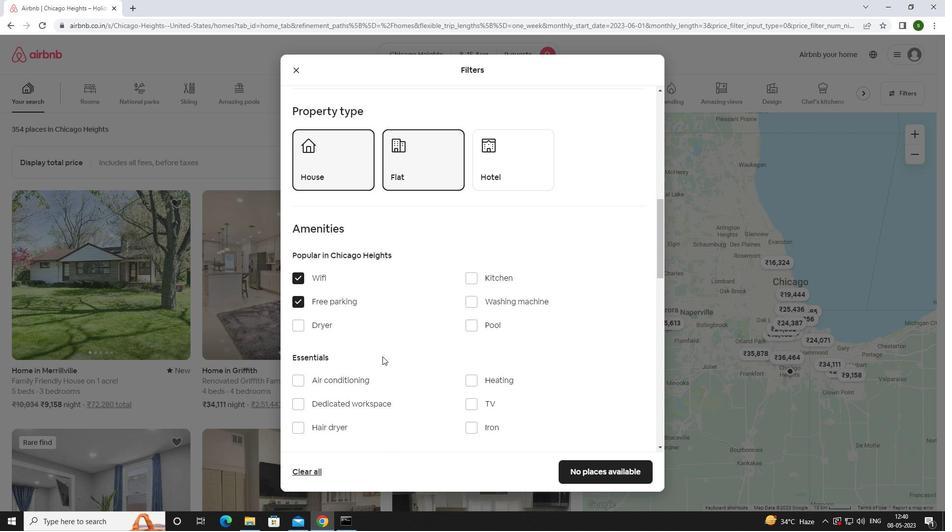 
Action: Mouse scrolled (382, 356) with delta (0, 0)
Screenshot: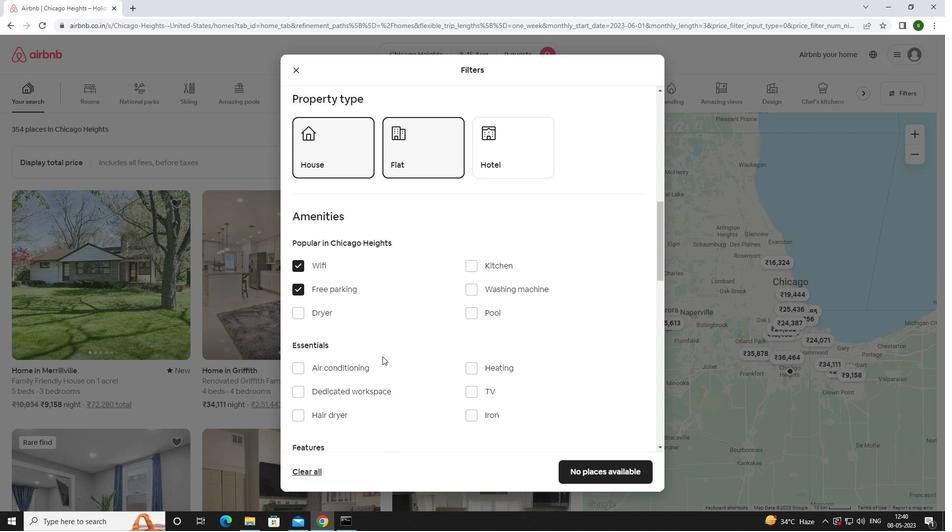
Action: Mouse moved to (472, 299)
Screenshot: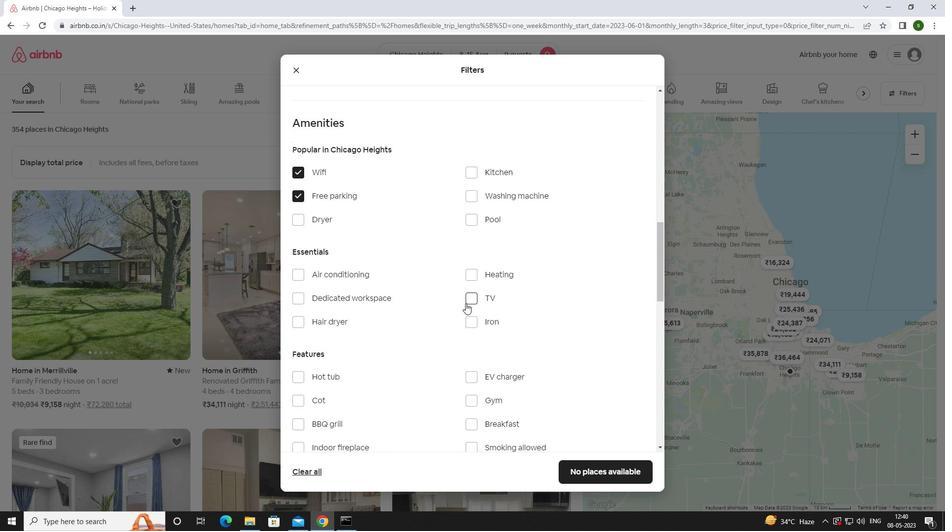 
Action: Mouse pressed left at (472, 299)
Screenshot: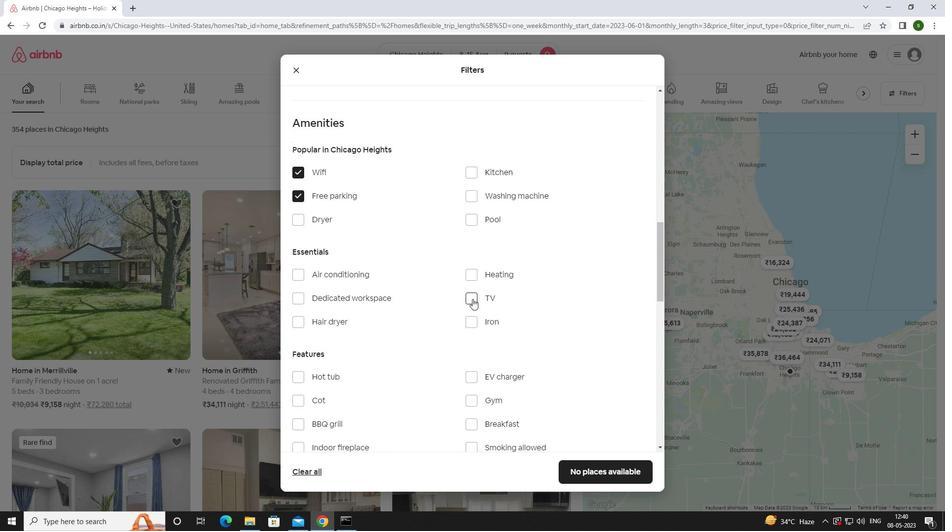
Action: Mouse moved to (417, 316)
Screenshot: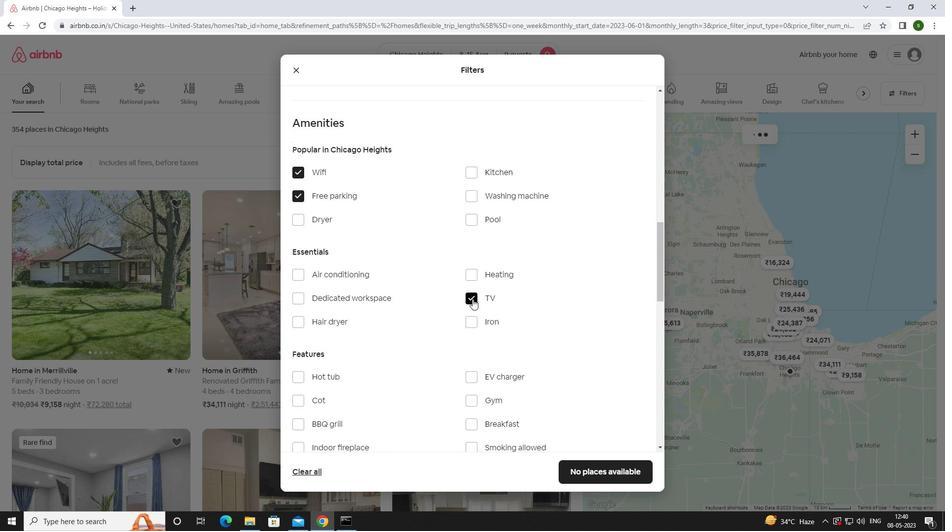 
Action: Mouse scrolled (417, 315) with delta (0, 0)
Screenshot: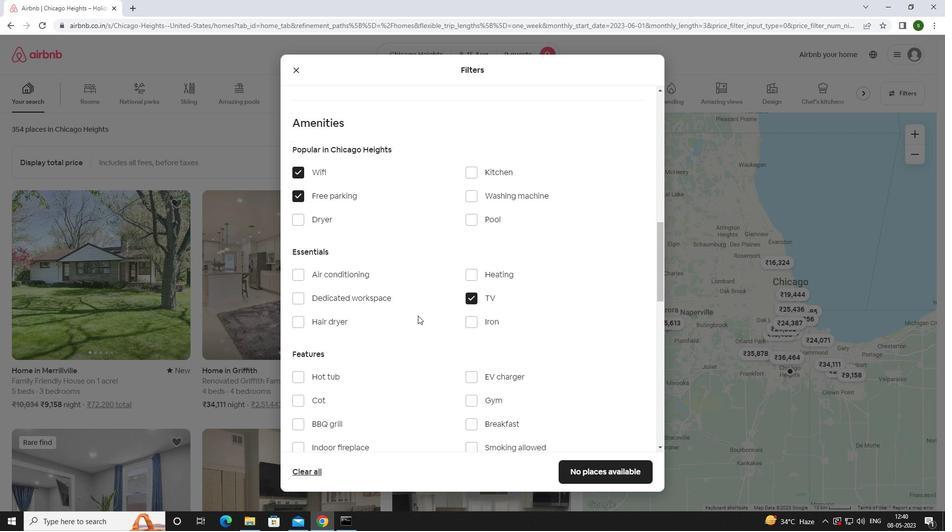 
Action: Mouse scrolled (417, 315) with delta (0, 0)
Screenshot: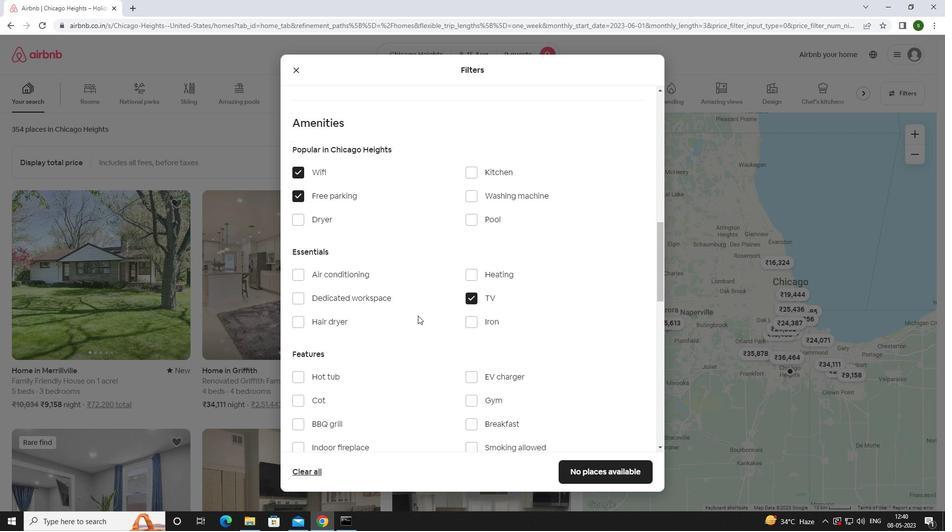 
Action: Mouse scrolled (417, 315) with delta (0, 0)
Screenshot: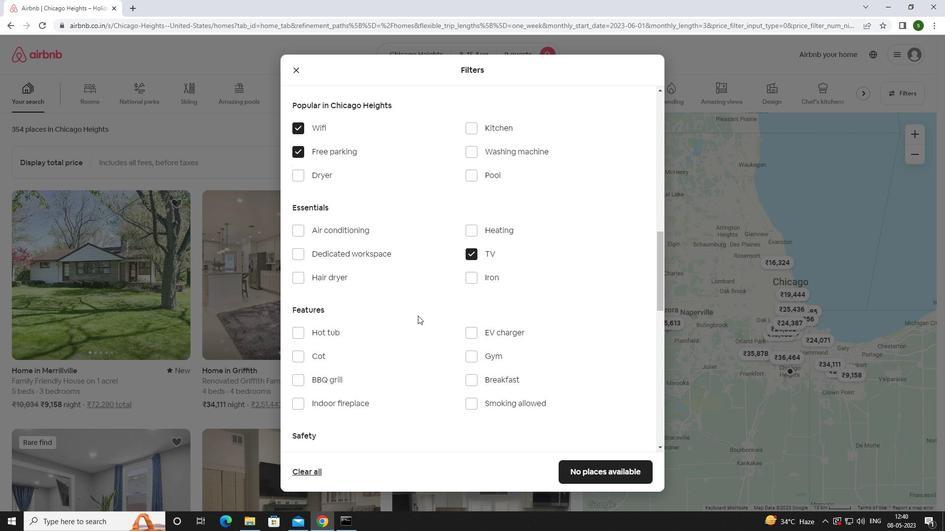 
Action: Mouse moved to (468, 254)
Screenshot: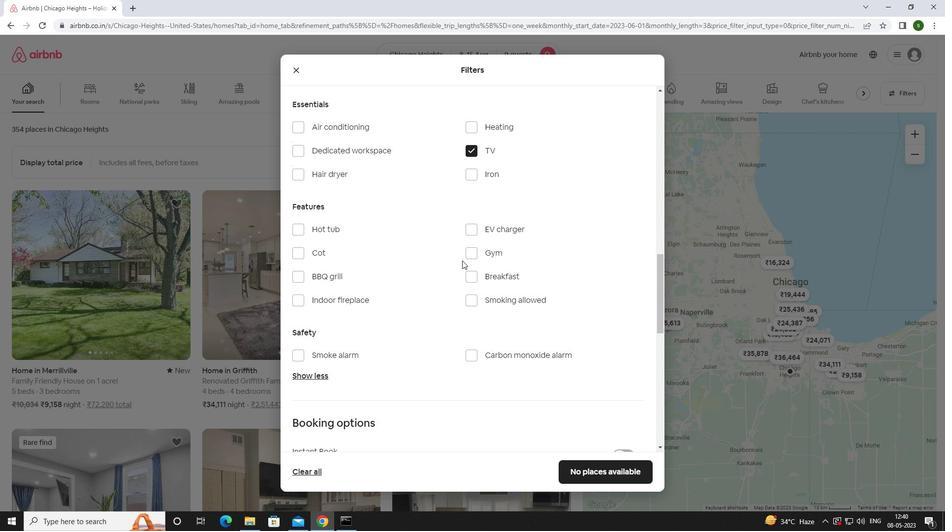 
Action: Mouse pressed left at (468, 254)
Screenshot: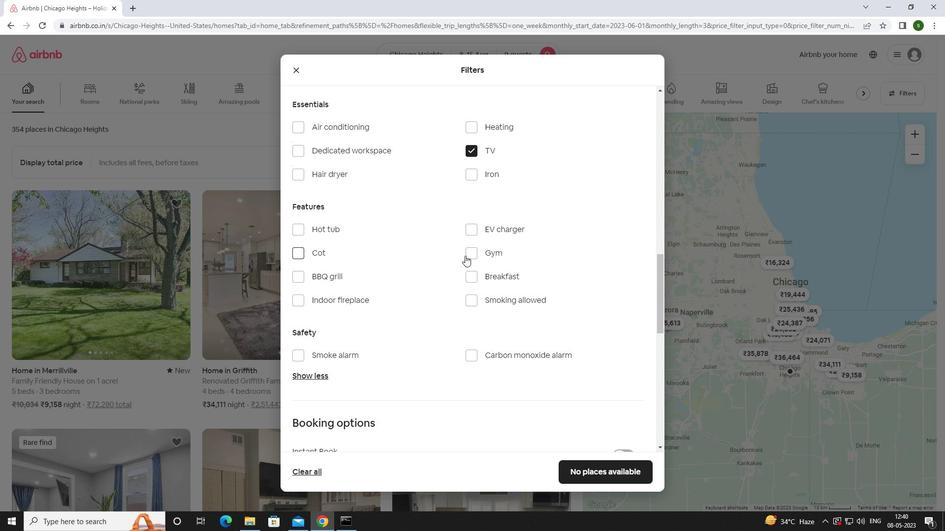 
Action: Mouse moved to (476, 282)
Screenshot: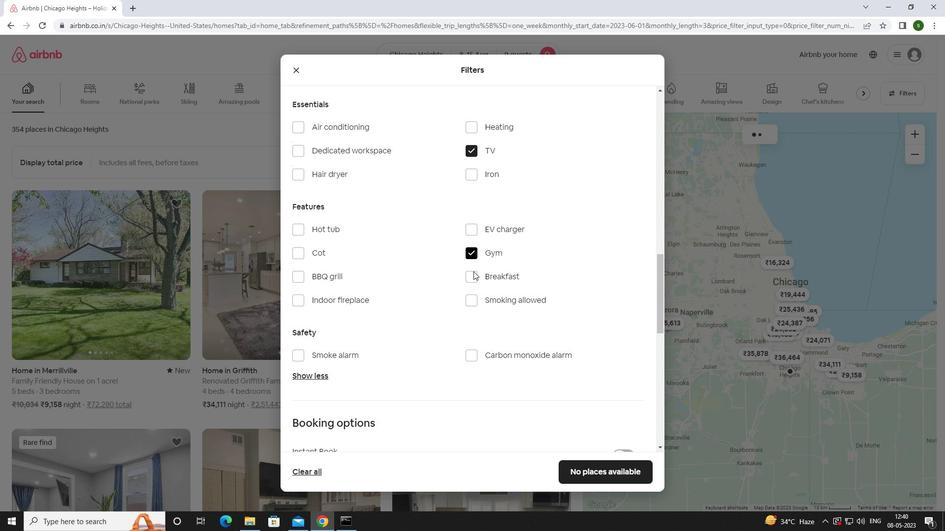
Action: Mouse pressed left at (476, 282)
Screenshot: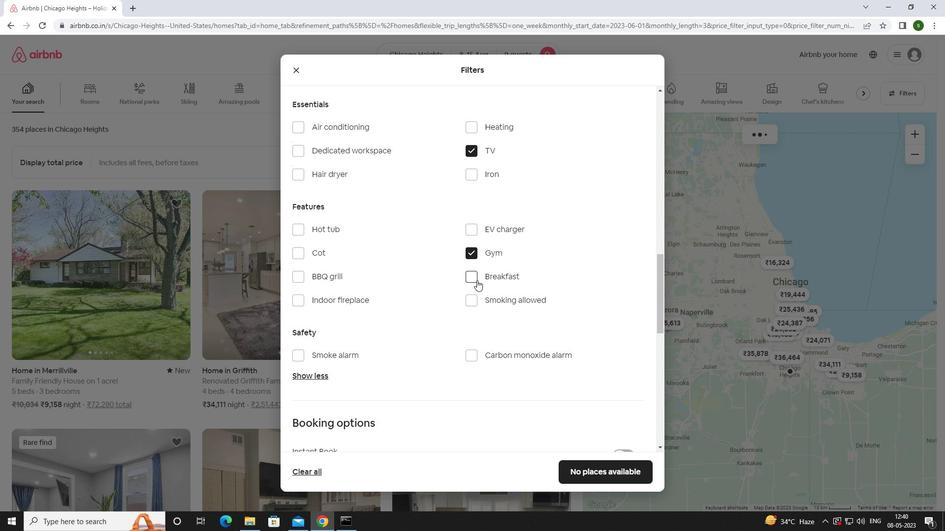 
Action: Mouse moved to (447, 319)
Screenshot: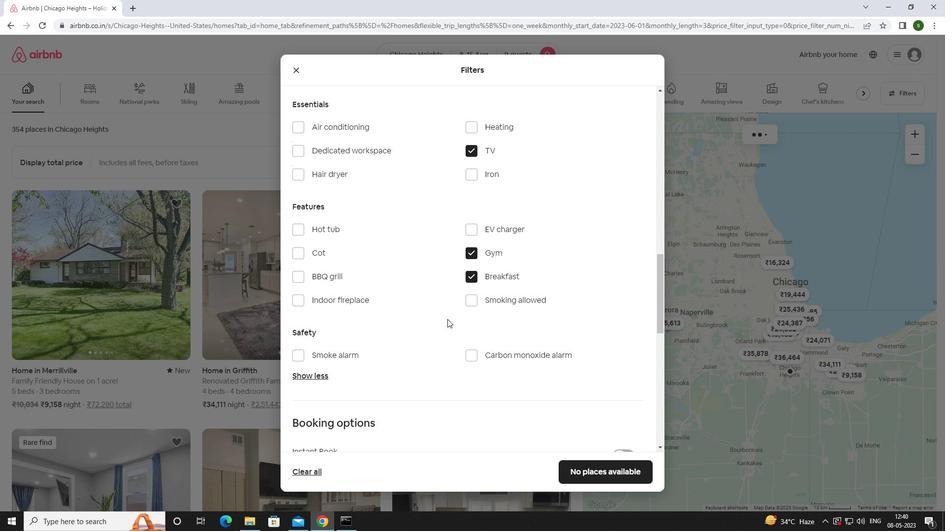 
Action: Mouse scrolled (447, 318) with delta (0, 0)
Screenshot: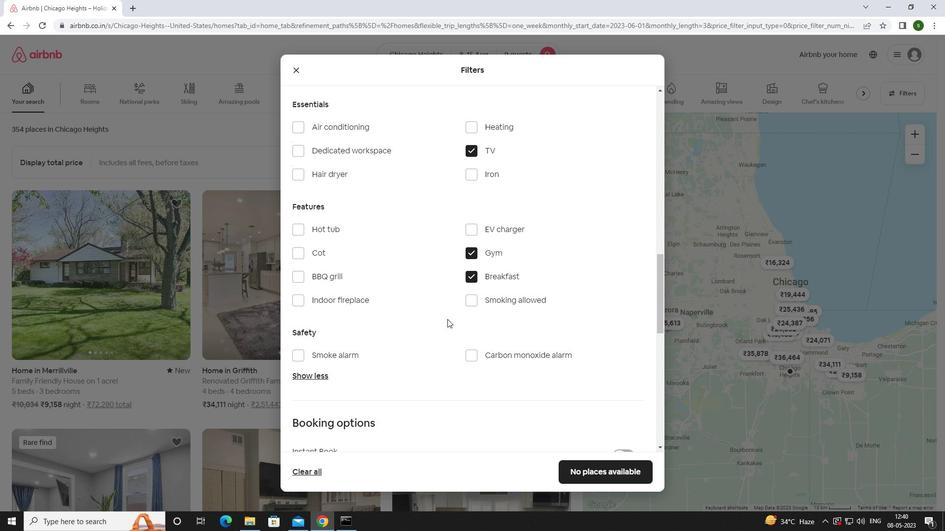 
Action: Mouse scrolled (447, 318) with delta (0, 0)
Screenshot: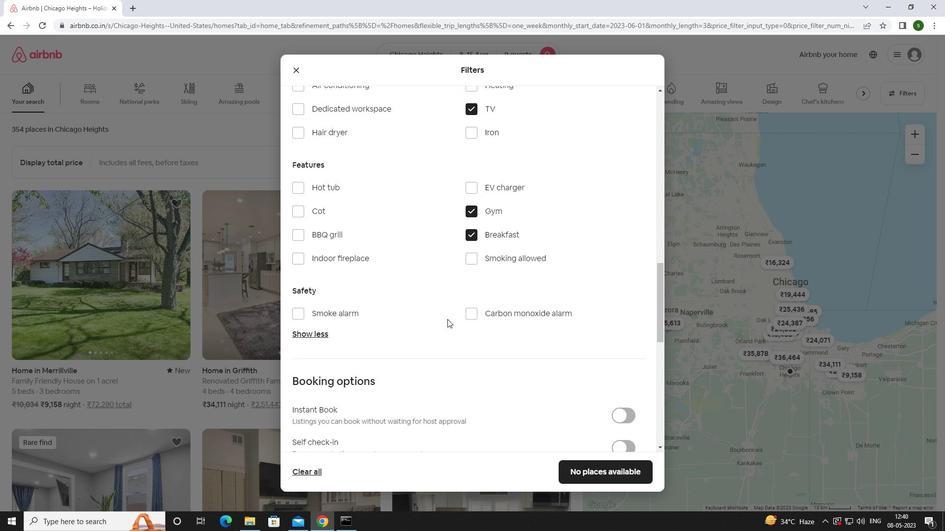 
Action: Mouse scrolled (447, 318) with delta (0, 0)
Screenshot: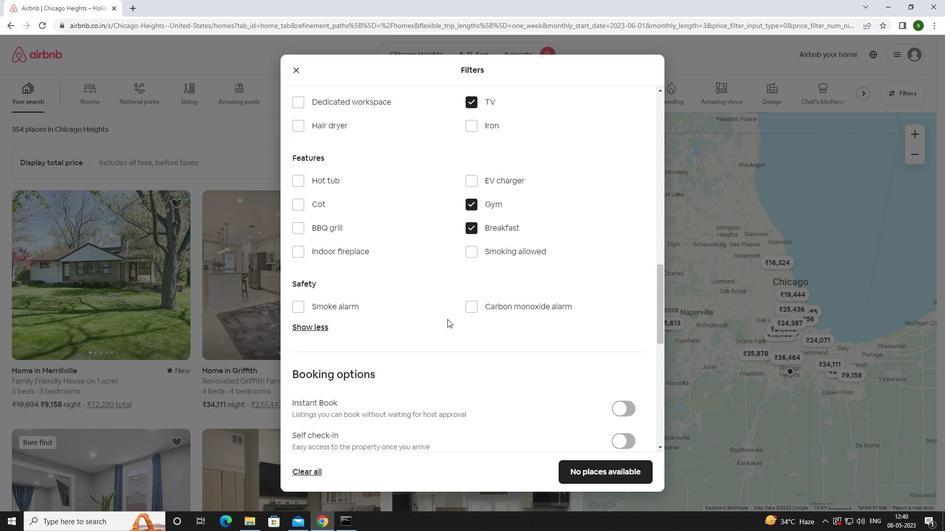 
Action: Mouse moved to (618, 340)
Screenshot: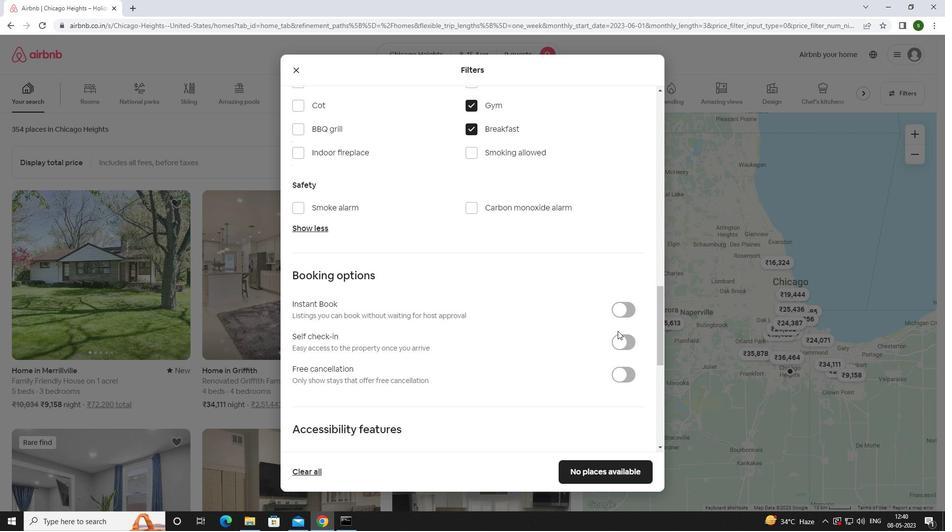 
Action: Mouse pressed left at (618, 340)
Screenshot: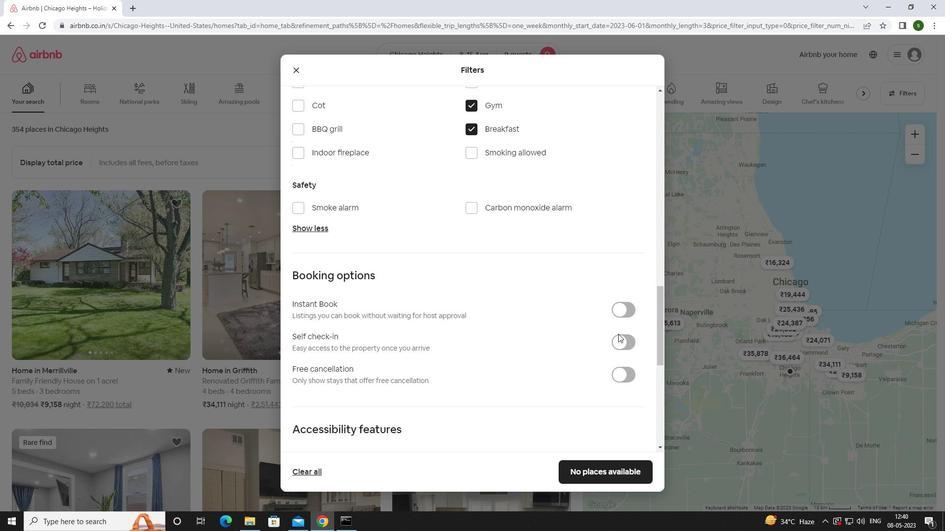 
Action: Mouse moved to (455, 299)
Screenshot: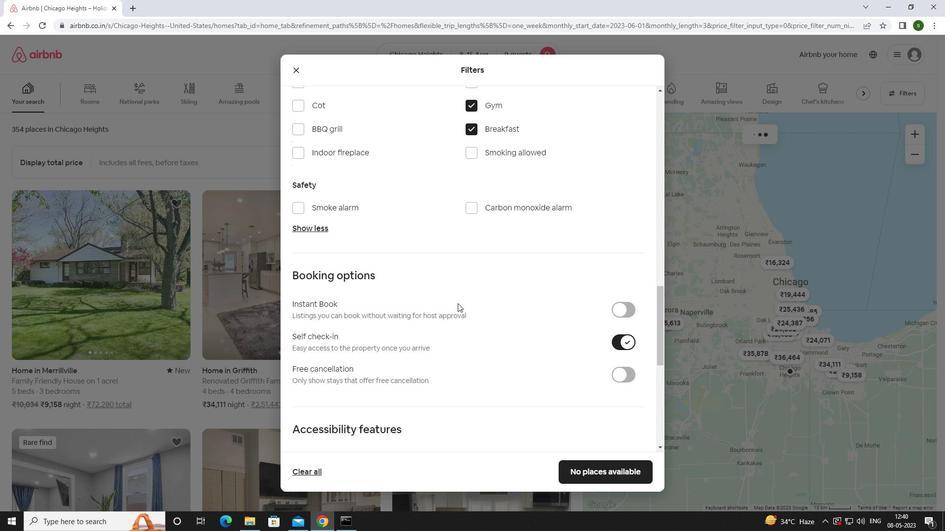 
Action: Mouse scrolled (455, 299) with delta (0, 0)
Screenshot: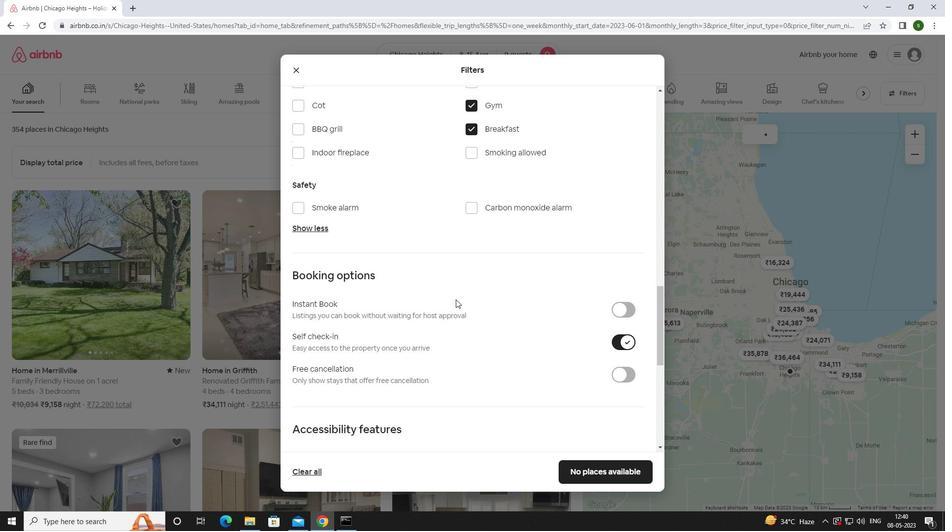 
Action: Mouse scrolled (455, 299) with delta (0, 0)
Screenshot: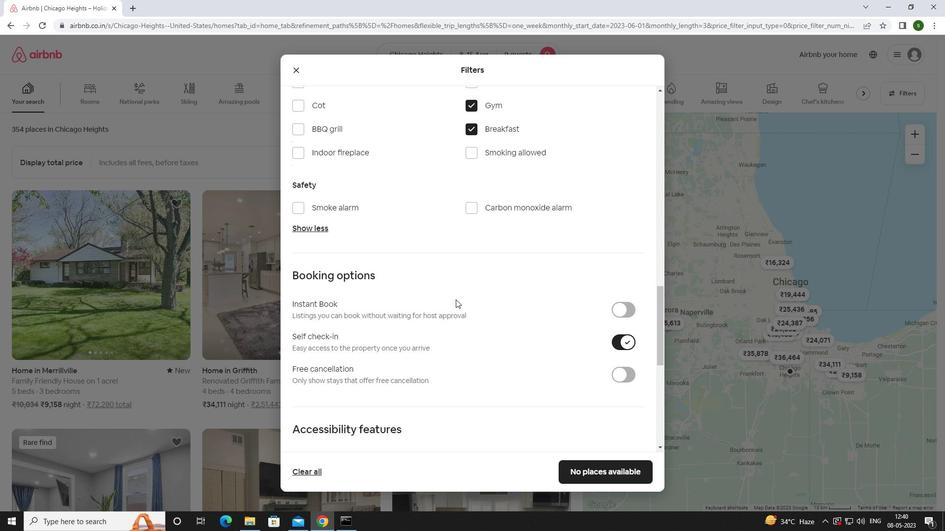 
Action: Mouse scrolled (455, 299) with delta (0, 0)
Screenshot: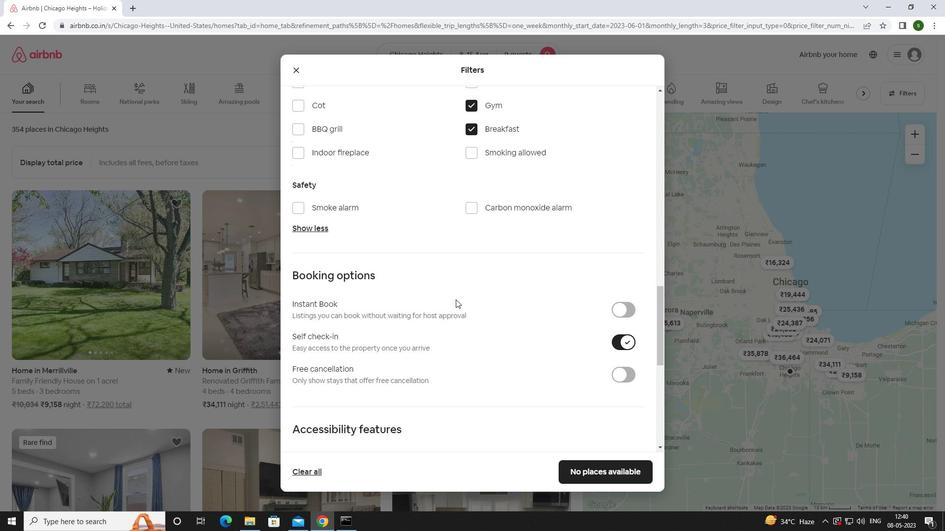 
Action: Mouse scrolled (455, 299) with delta (0, 0)
Screenshot: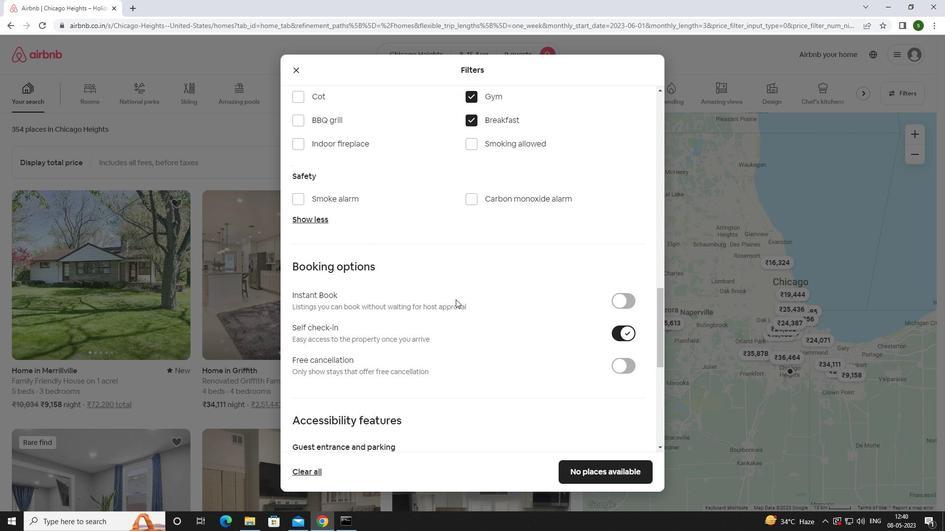 
Action: Mouse scrolled (455, 299) with delta (0, 0)
Screenshot: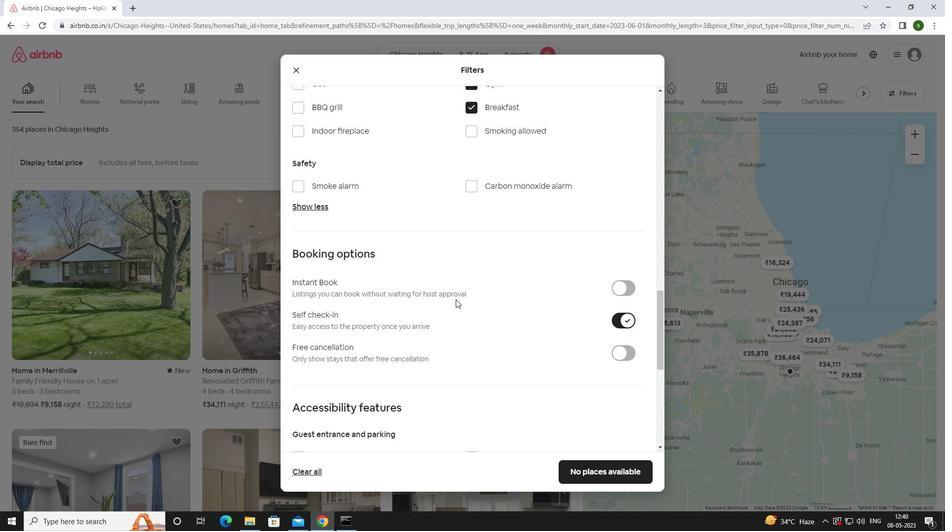 
Action: Mouse scrolled (455, 299) with delta (0, 0)
Screenshot: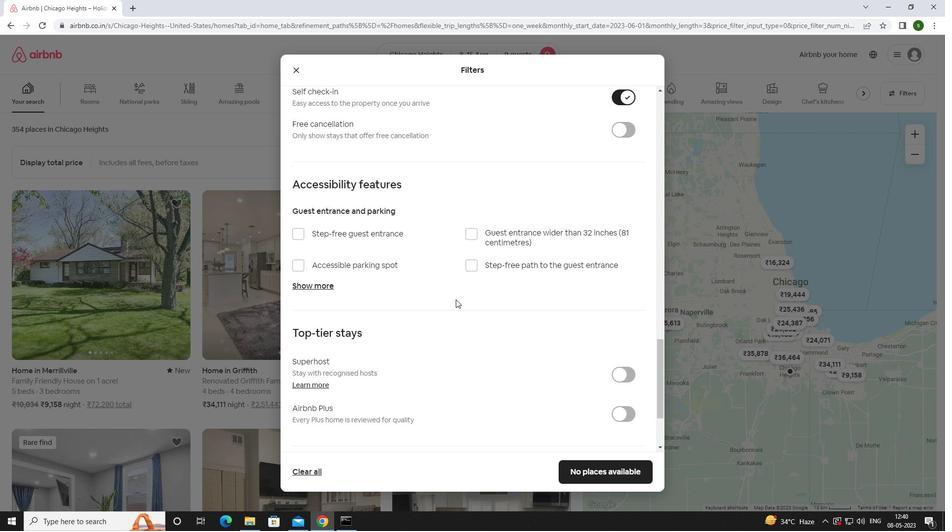 
Action: Mouse scrolled (455, 299) with delta (0, 0)
Screenshot: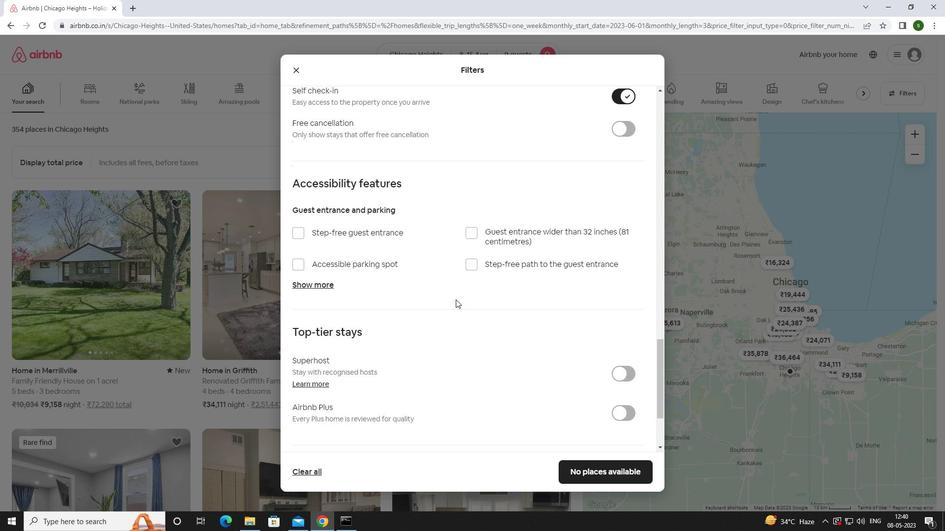 
Action: Mouse scrolled (455, 299) with delta (0, 0)
Screenshot: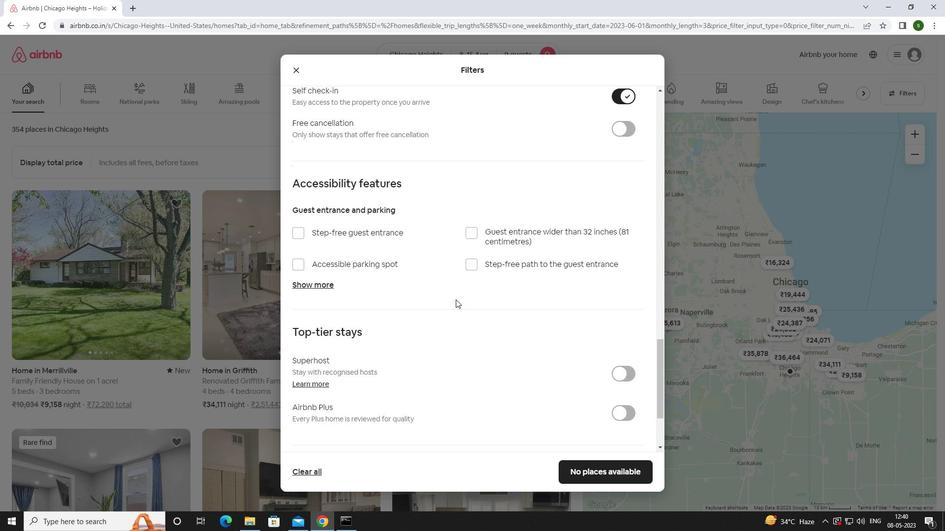 
Action: Mouse scrolled (455, 299) with delta (0, 0)
Screenshot: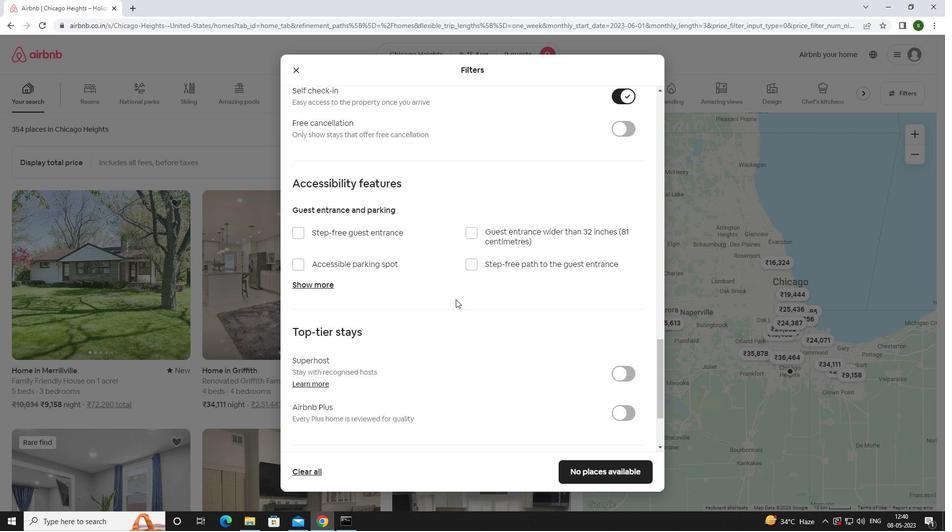 
Action: Mouse scrolled (455, 299) with delta (0, 0)
Screenshot: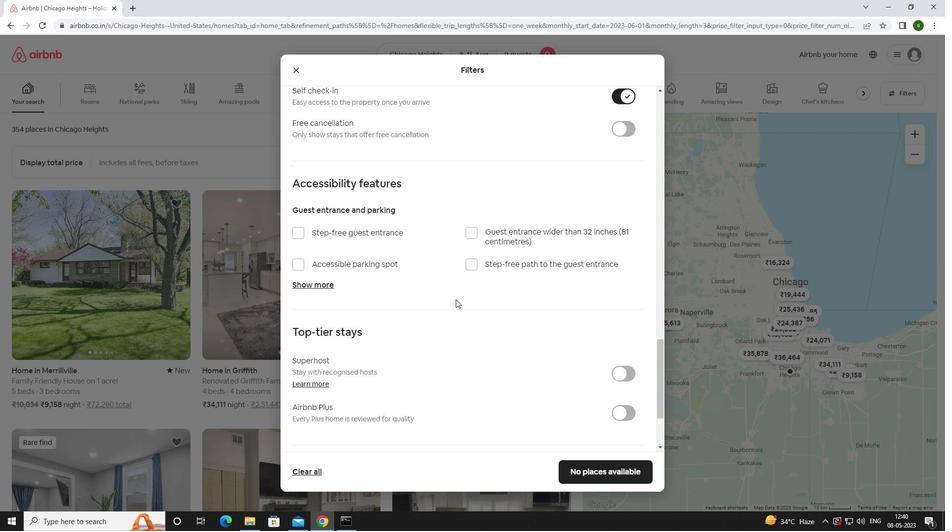 
Action: Mouse moved to (324, 381)
Screenshot: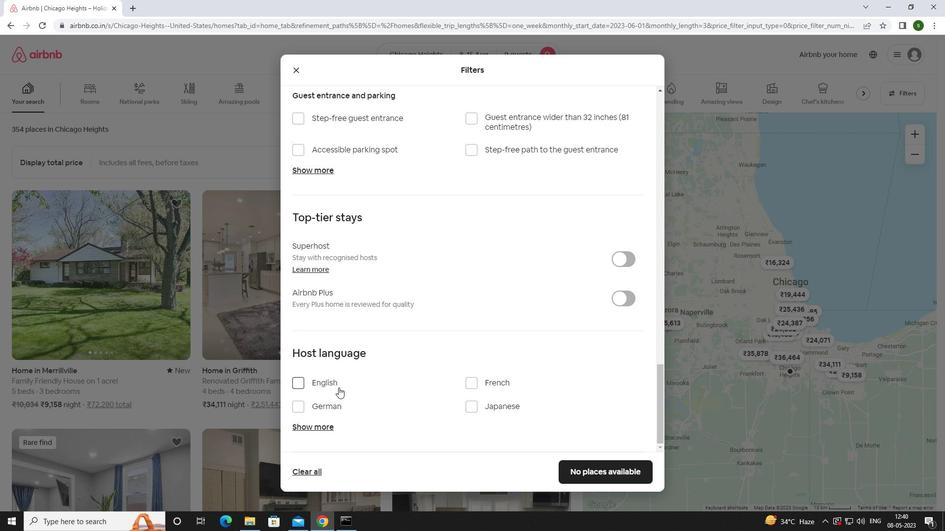 
Action: Mouse pressed left at (324, 381)
Screenshot: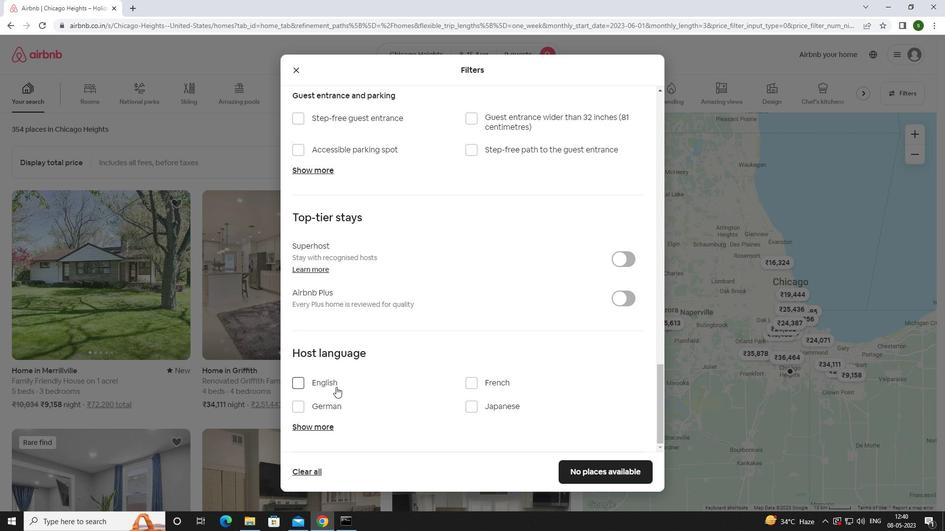 
Action: Mouse moved to (579, 466)
Screenshot: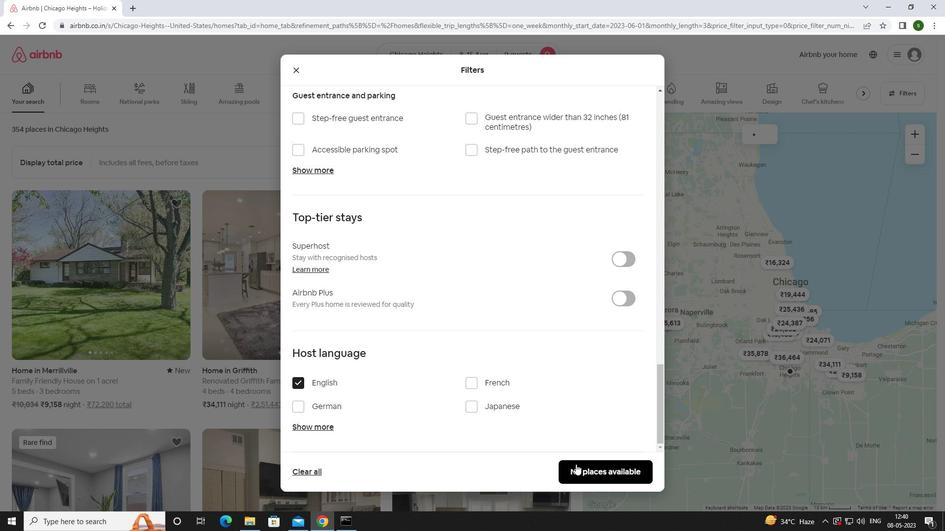 
Action: Mouse pressed left at (579, 466)
Screenshot: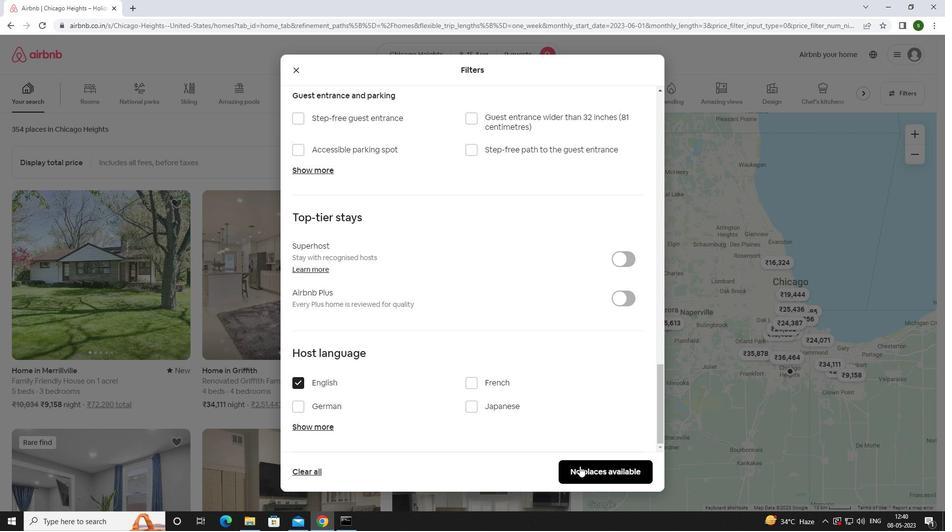 
Action: Mouse moved to (392, 232)
Screenshot: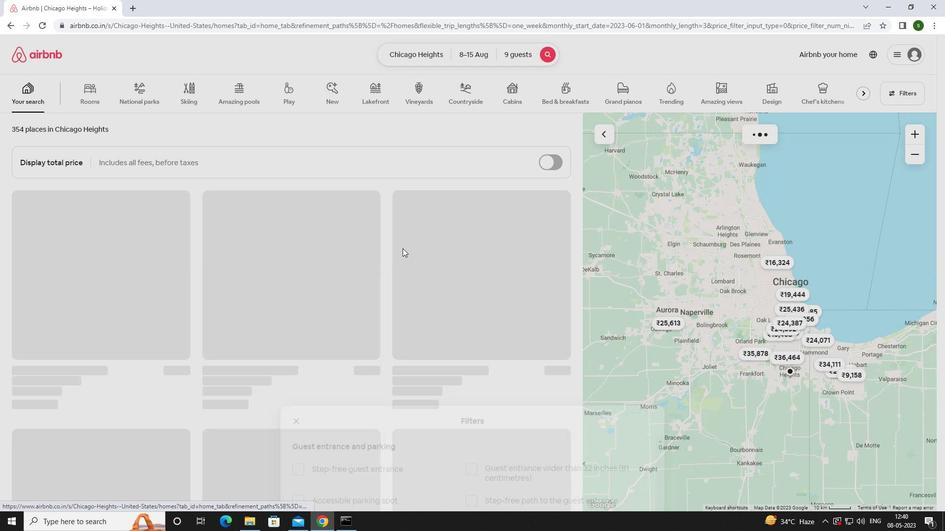 
